 Task: Add an event with the title Second Team Building Retreat, date '2024/05/02', time 9:40 AM to 11:40 AMand add a description: The quality assurance team will examine the actual deliverables produced during the project, such as software applications, reports, or physical products. They will verify that the deliverables meet the specified requirements, functional specifications, and quality standards.Select event color  Lavender . Add location for the event as: 456 Giza Pyramids, Giza, Egypt, logged in from the account softage.6@softage.netand send the event invitation to softage.7@softage.net and softage.8@softage.net. Set a reminder for the event Daily
Action: Mouse moved to (74, 102)
Screenshot: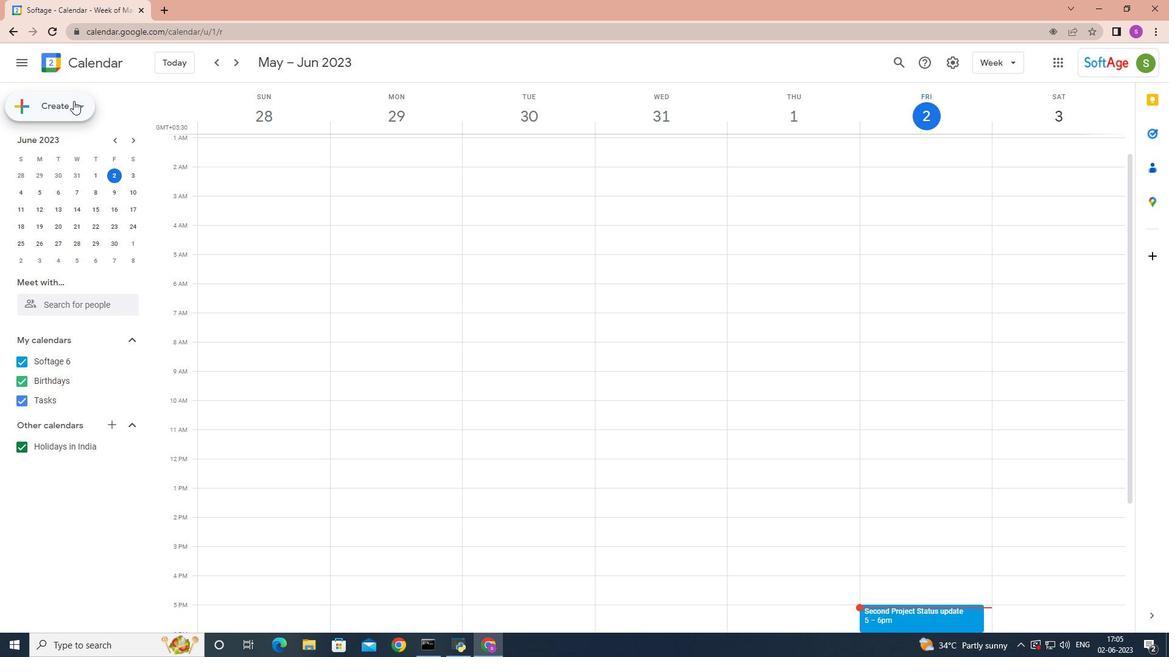 
Action: Mouse pressed left at (74, 102)
Screenshot: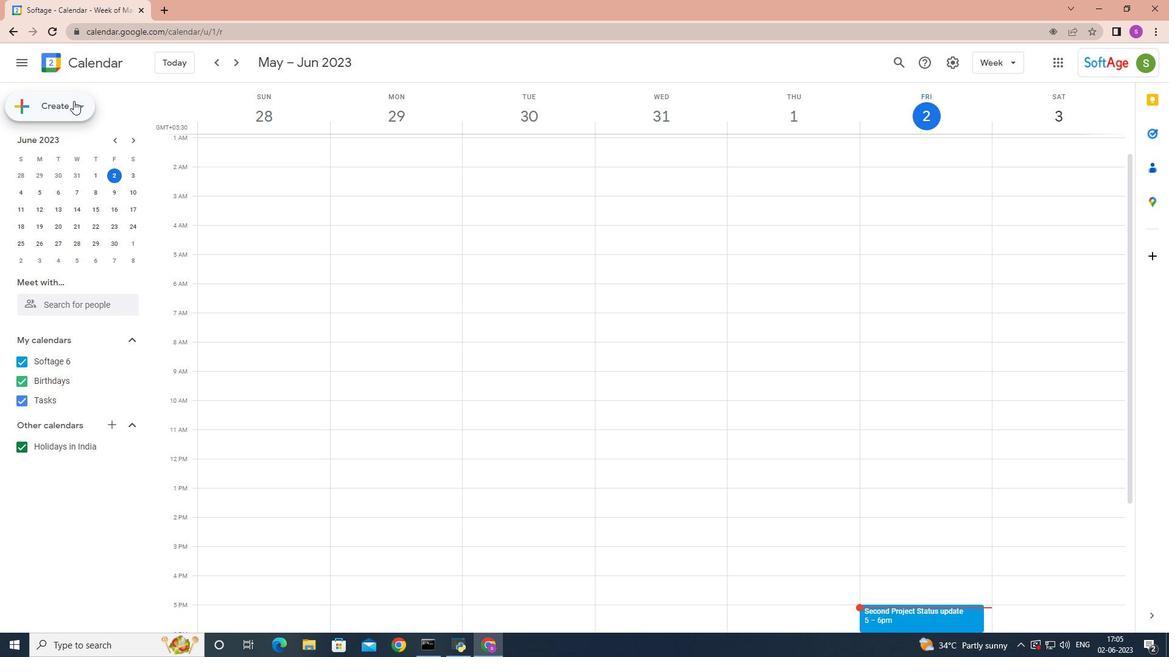 
Action: Mouse moved to (60, 132)
Screenshot: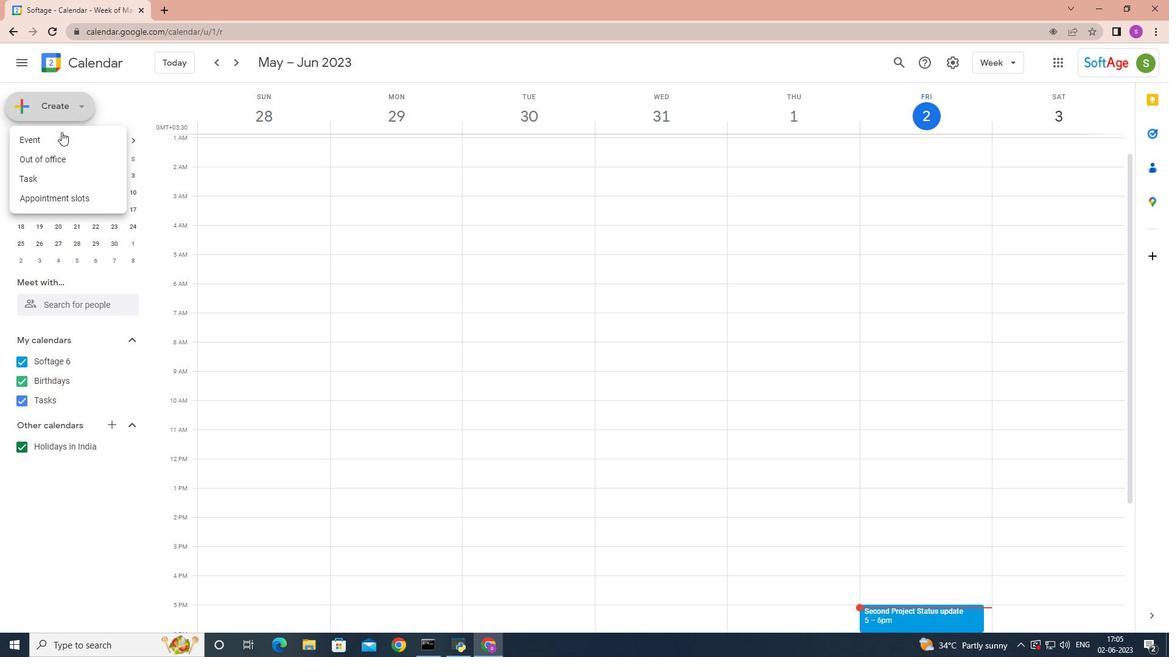 
Action: Mouse pressed left at (60, 132)
Screenshot: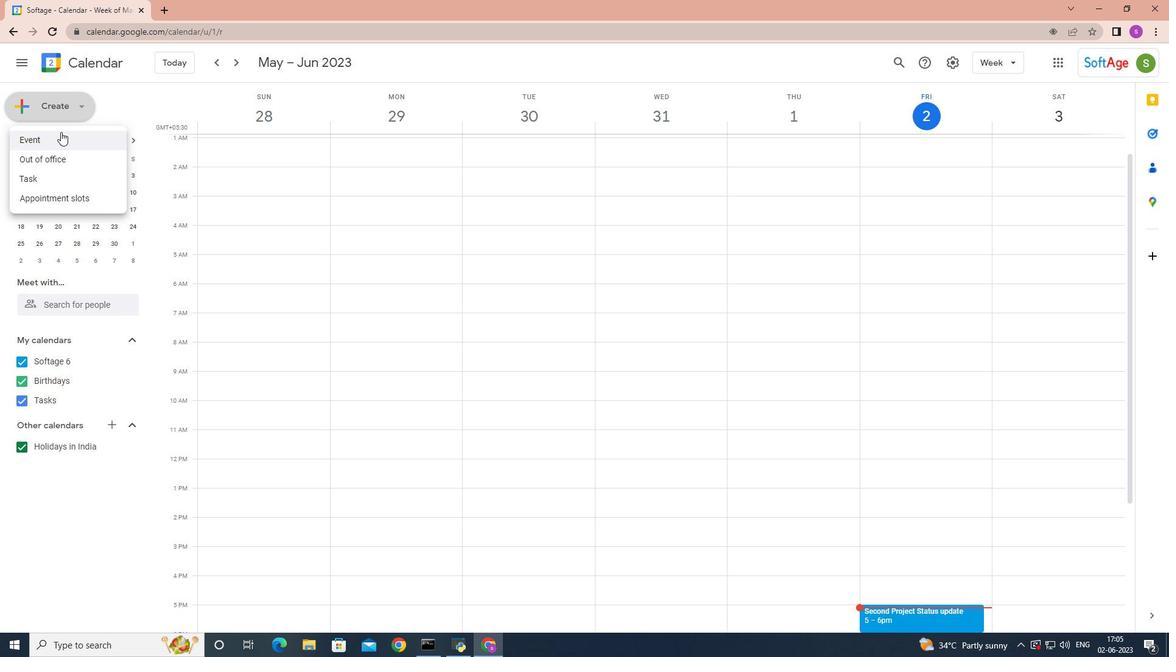 
Action: Mouse moved to (769, 585)
Screenshot: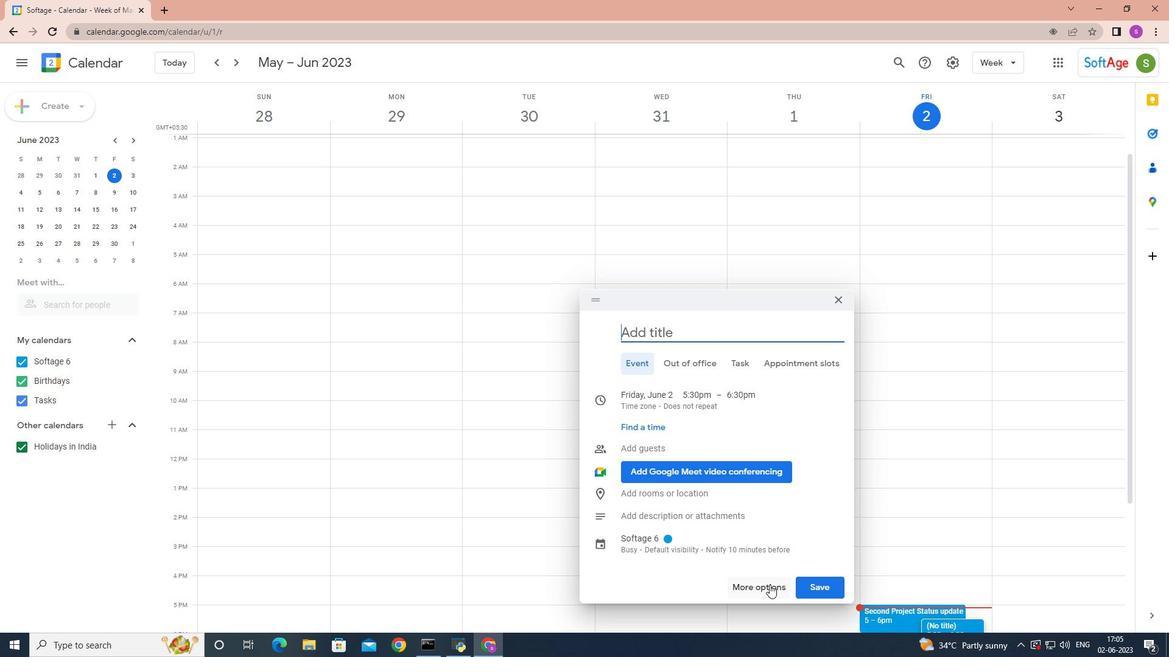
Action: Mouse pressed left at (769, 585)
Screenshot: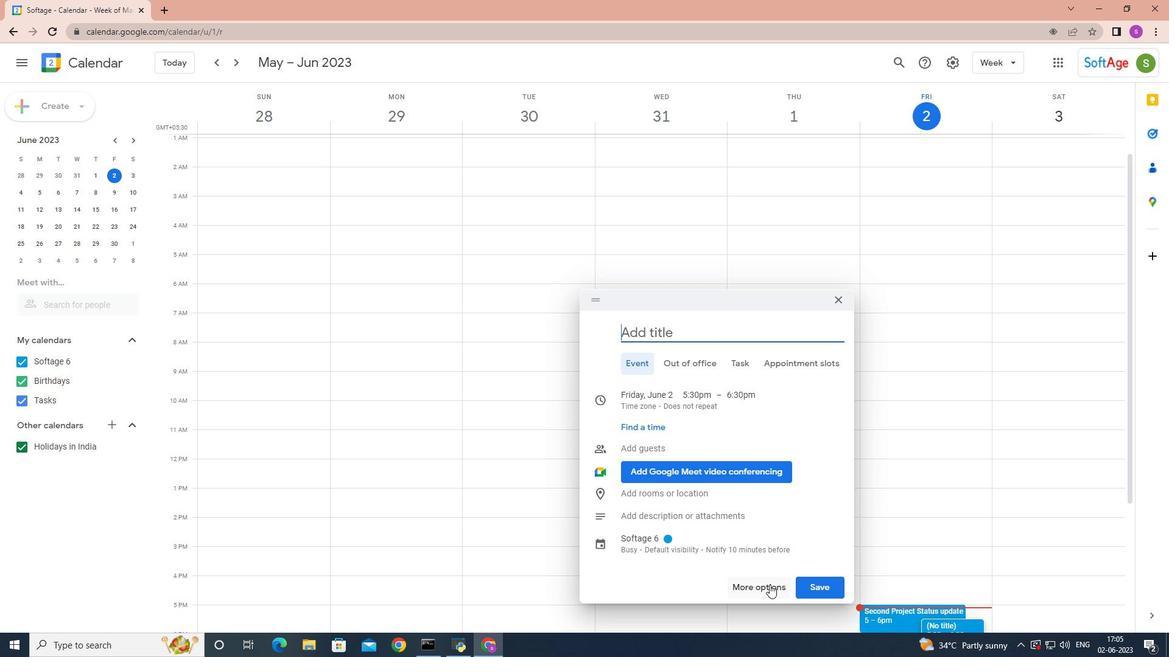 
Action: Mouse moved to (277, 99)
Screenshot: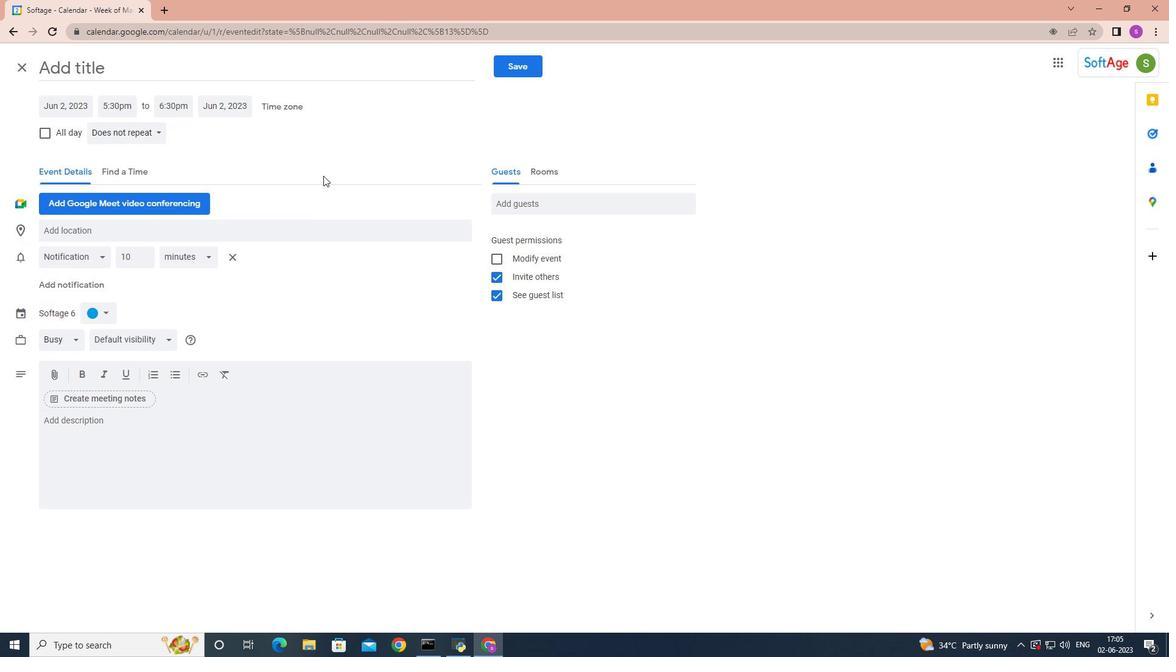 
Action: Key pressed <Key.shift>Second<Key.space><Key.shift>Team<Key.space><Key.shift>Building<Key.space><Key.shift>Retreat
Screenshot: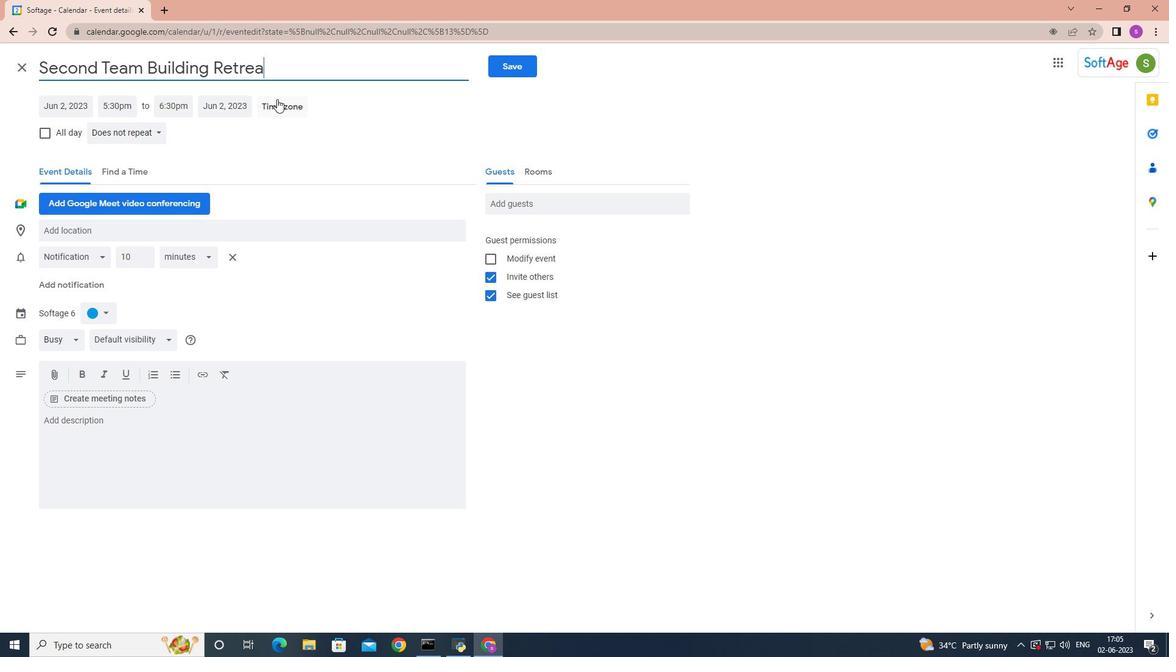 
Action: Mouse moved to (68, 107)
Screenshot: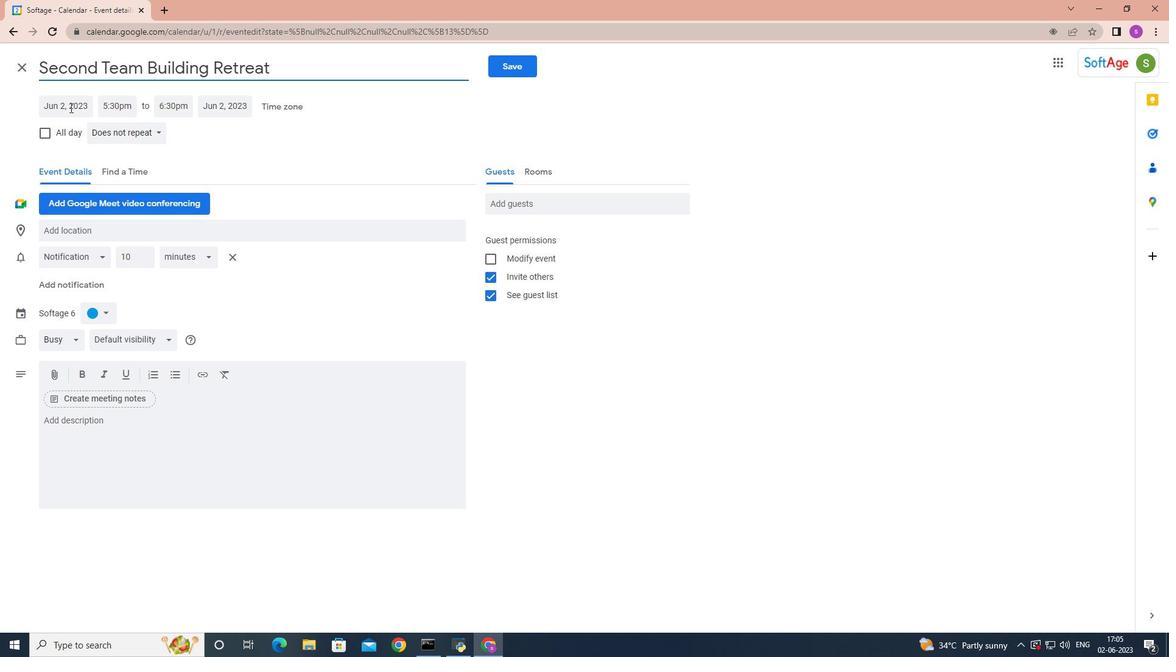 
Action: Mouse pressed left at (68, 107)
Screenshot: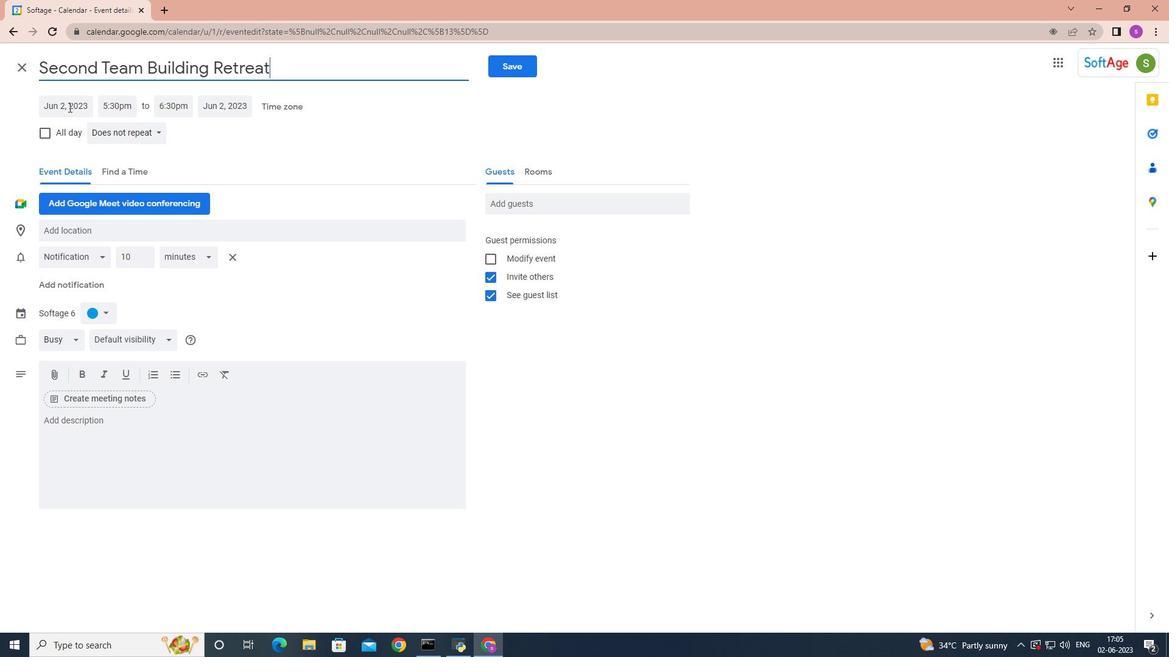 
Action: Mouse moved to (194, 131)
Screenshot: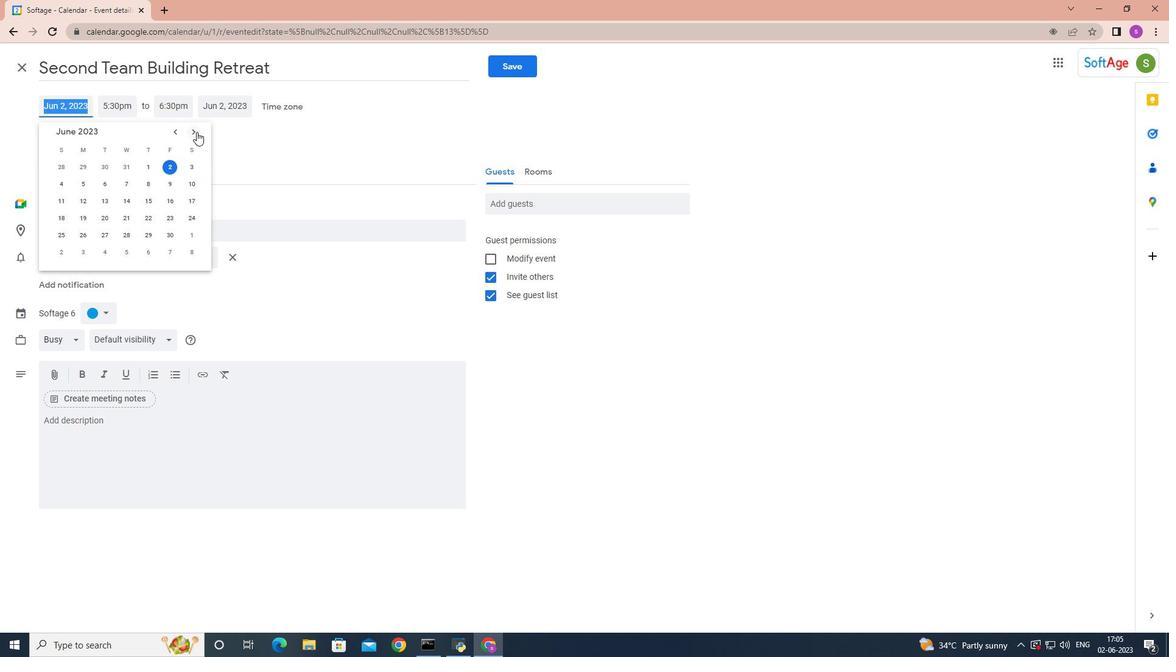 
Action: Mouse pressed left at (194, 131)
Screenshot: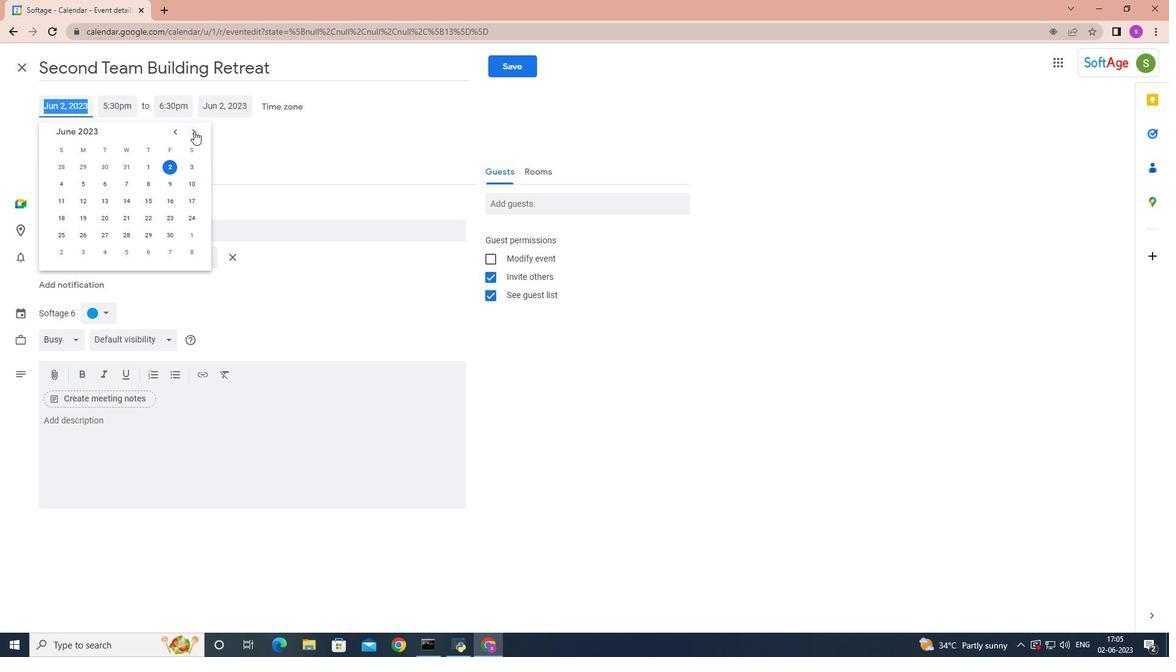 
Action: Mouse moved to (194, 130)
Screenshot: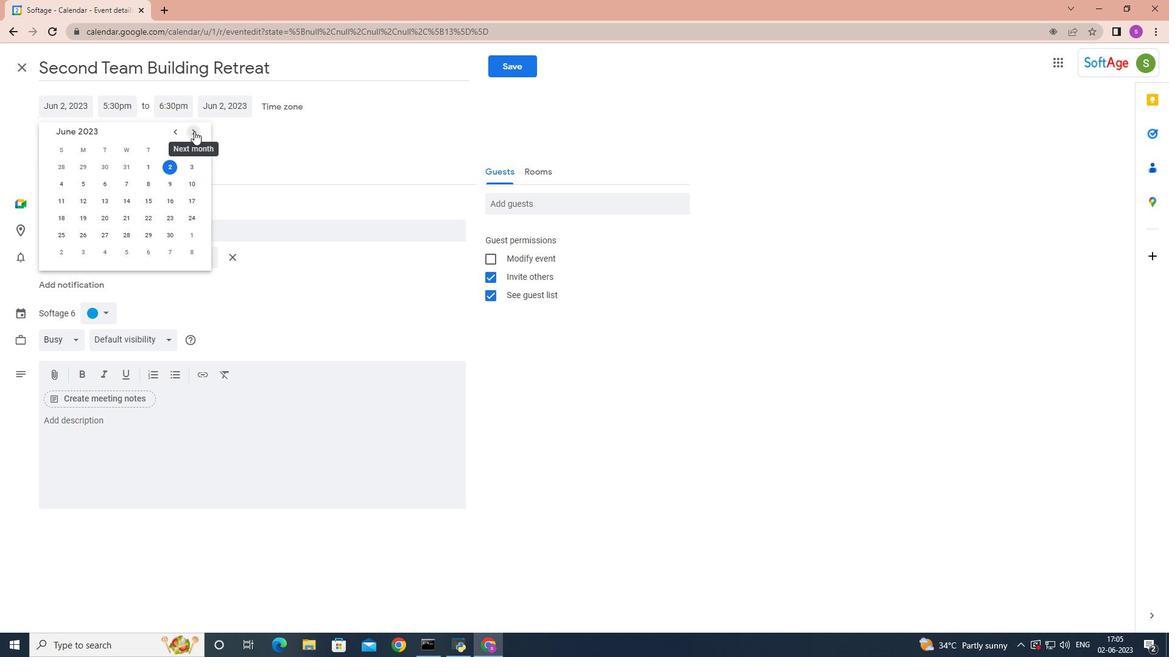 
Action: Mouse pressed left at (194, 130)
Screenshot: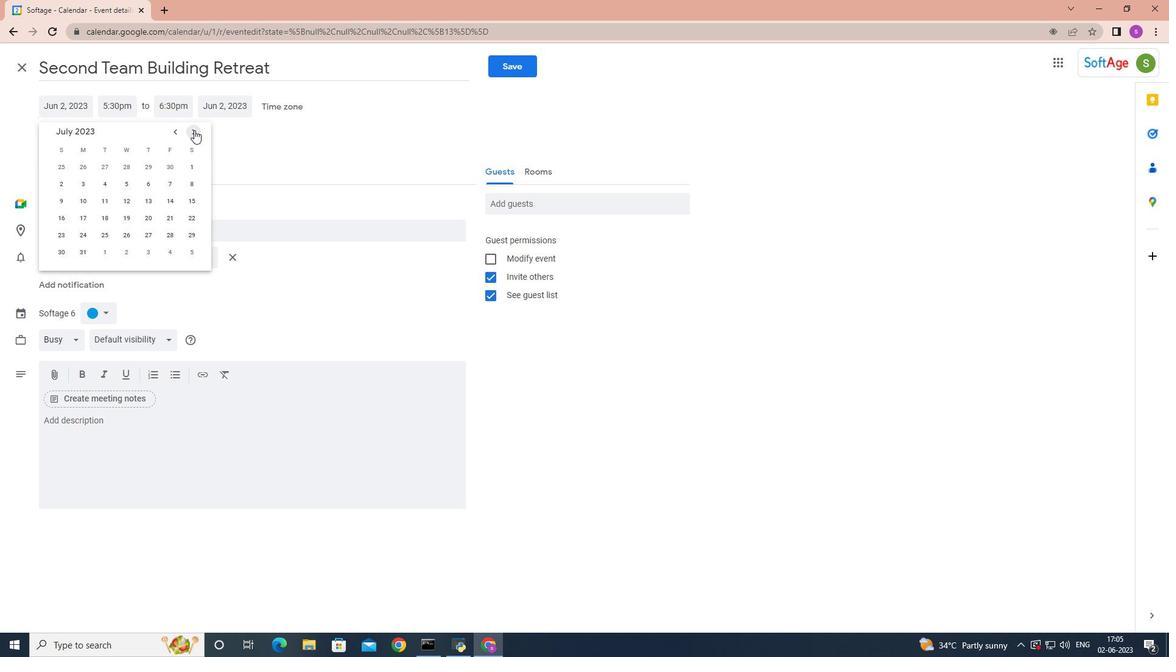 
Action: Mouse pressed left at (194, 130)
Screenshot: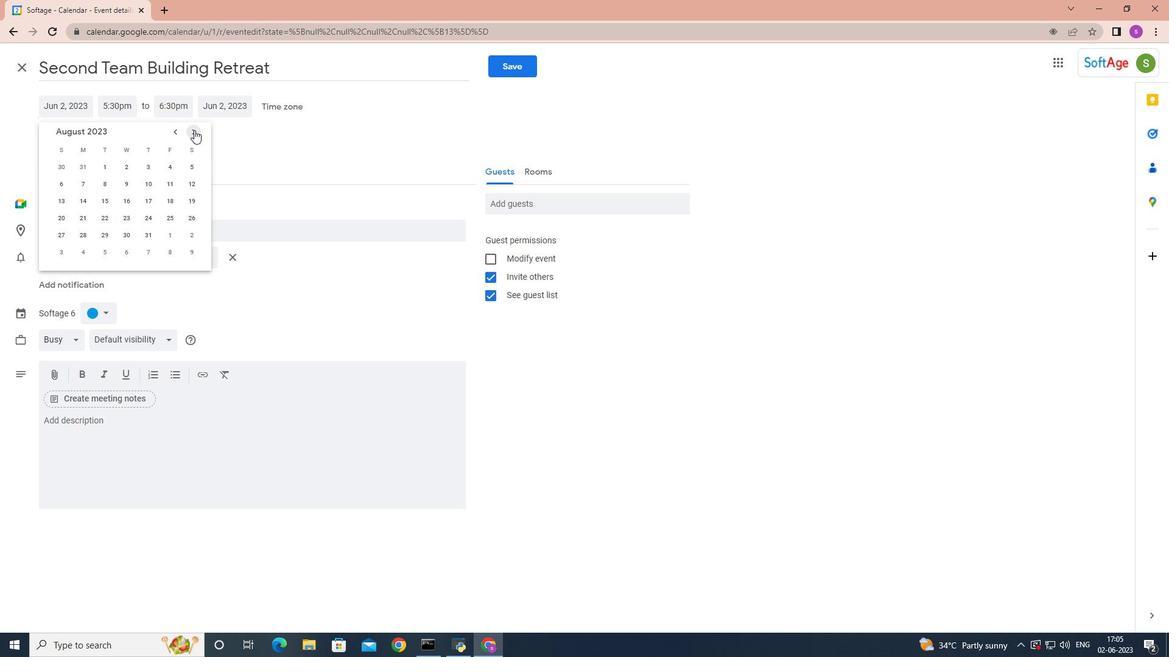 
Action: Mouse pressed left at (194, 130)
Screenshot: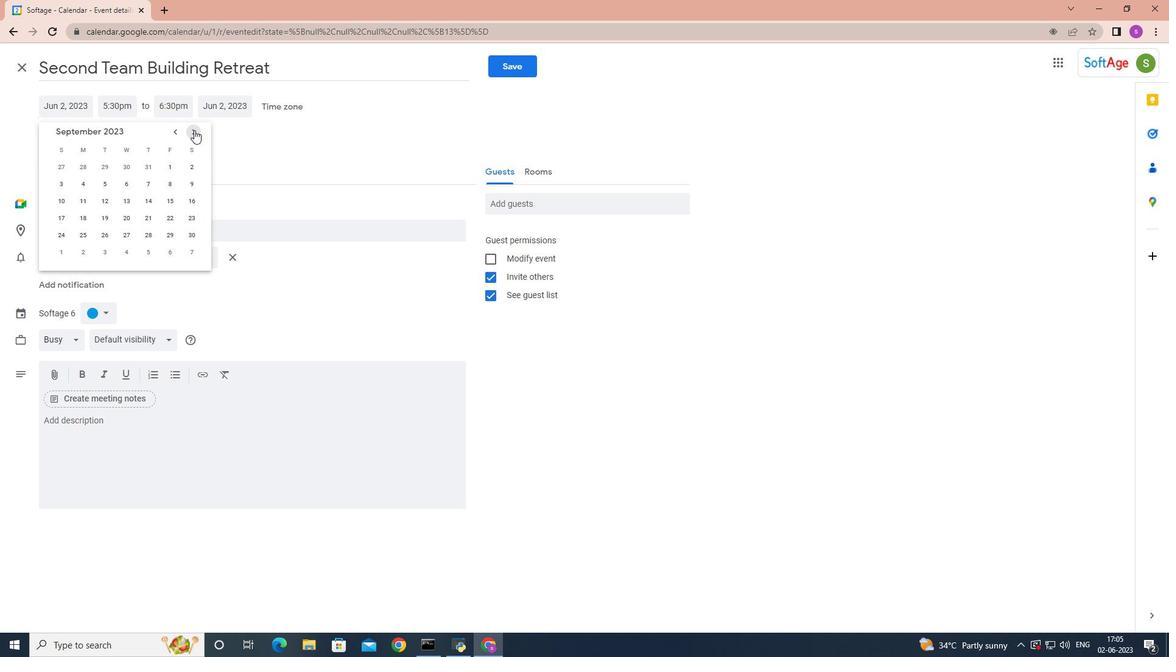 
Action: Mouse pressed left at (194, 130)
Screenshot: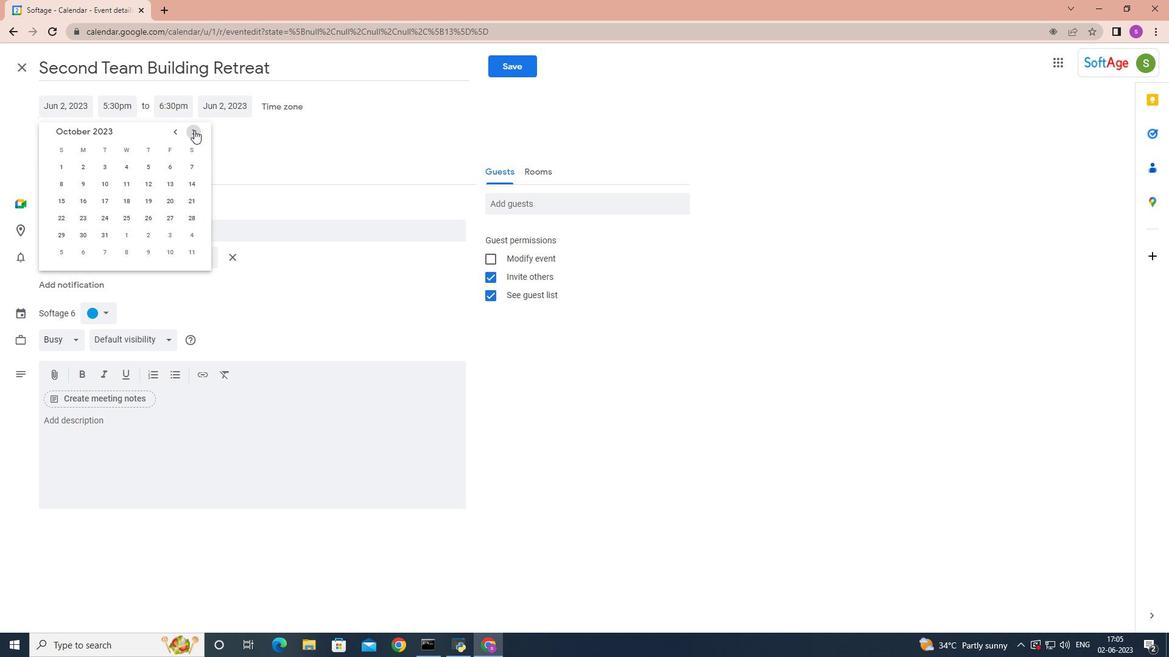 
Action: Mouse pressed left at (194, 130)
Screenshot: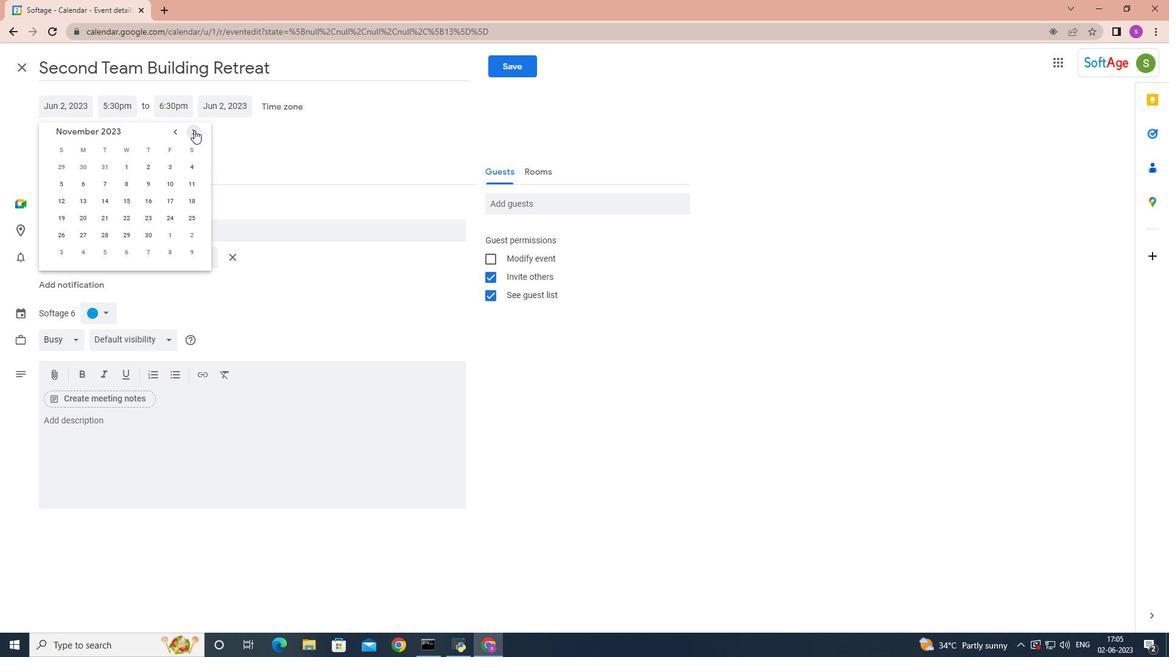 
Action: Mouse pressed left at (194, 130)
Screenshot: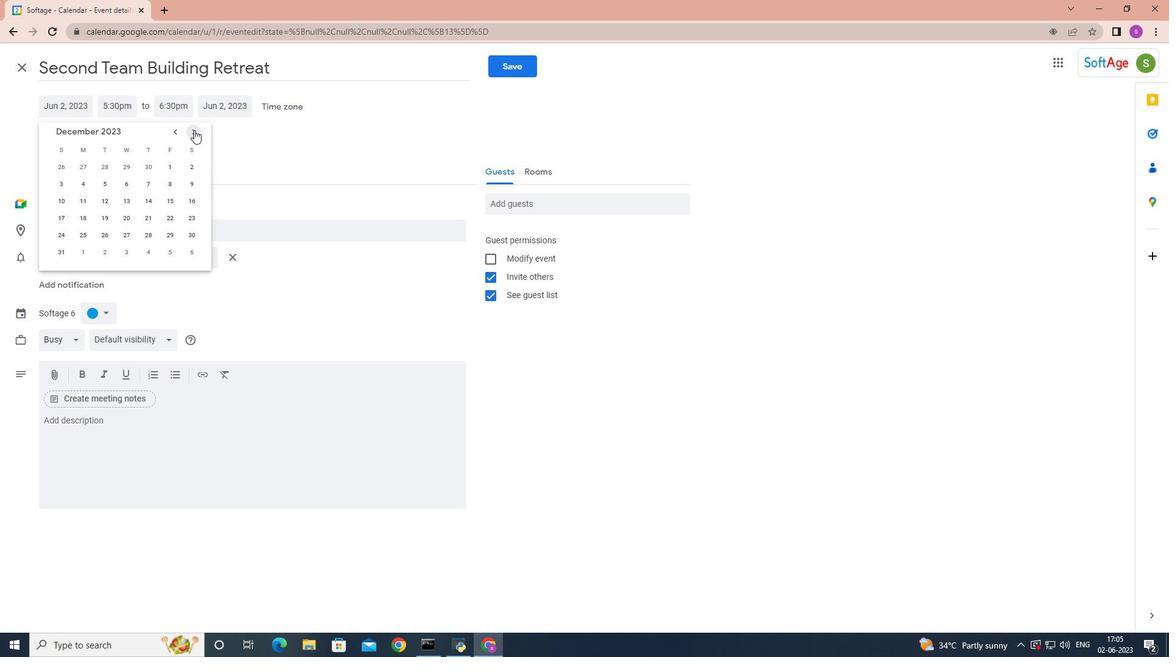 
Action: Mouse pressed left at (194, 130)
Screenshot: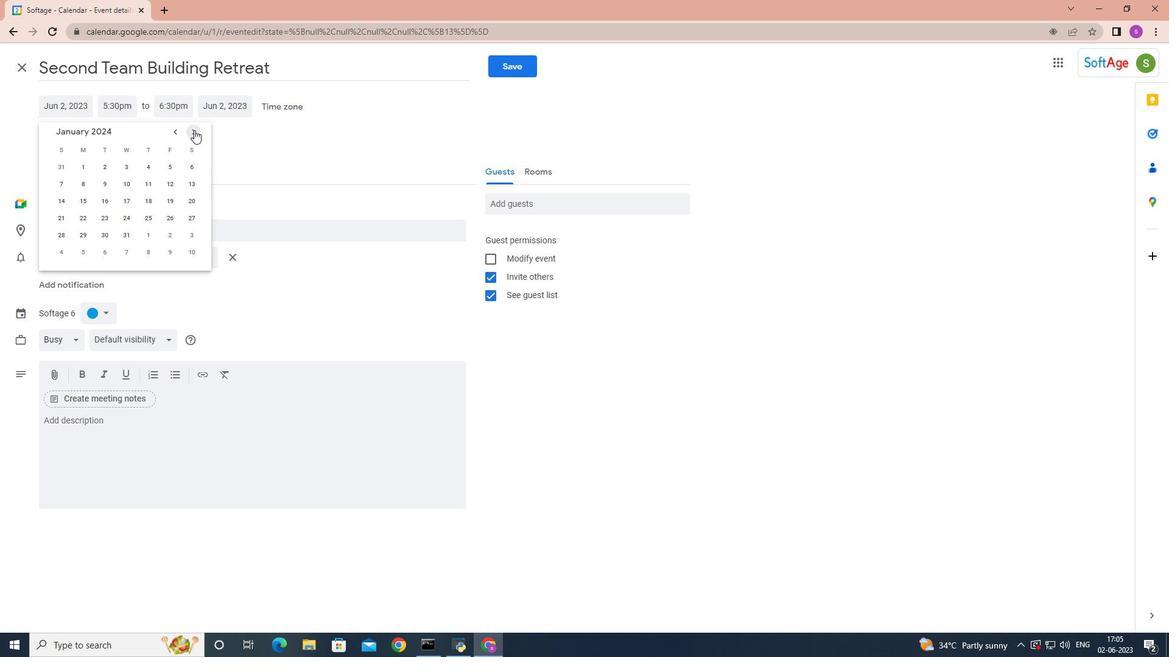 
Action: Mouse pressed left at (194, 130)
Screenshot: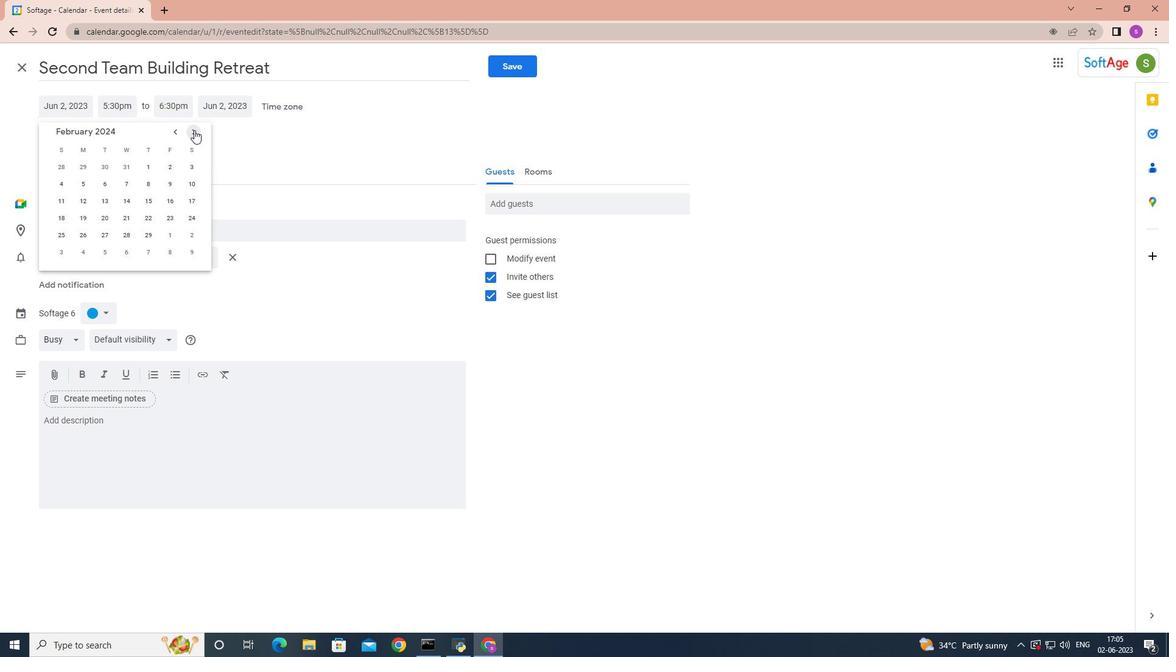 
Action: Mouse pressed left at (194, 130)
Screenshot: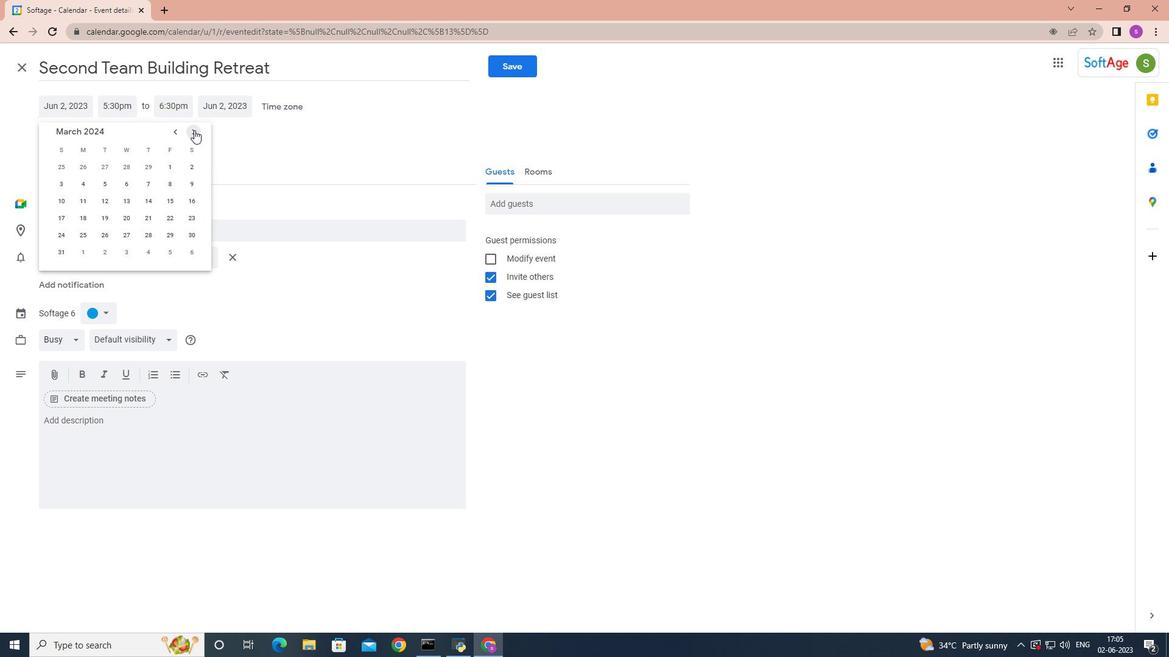 
Action: Mouse pressed left at (194, 130)
Screenshot: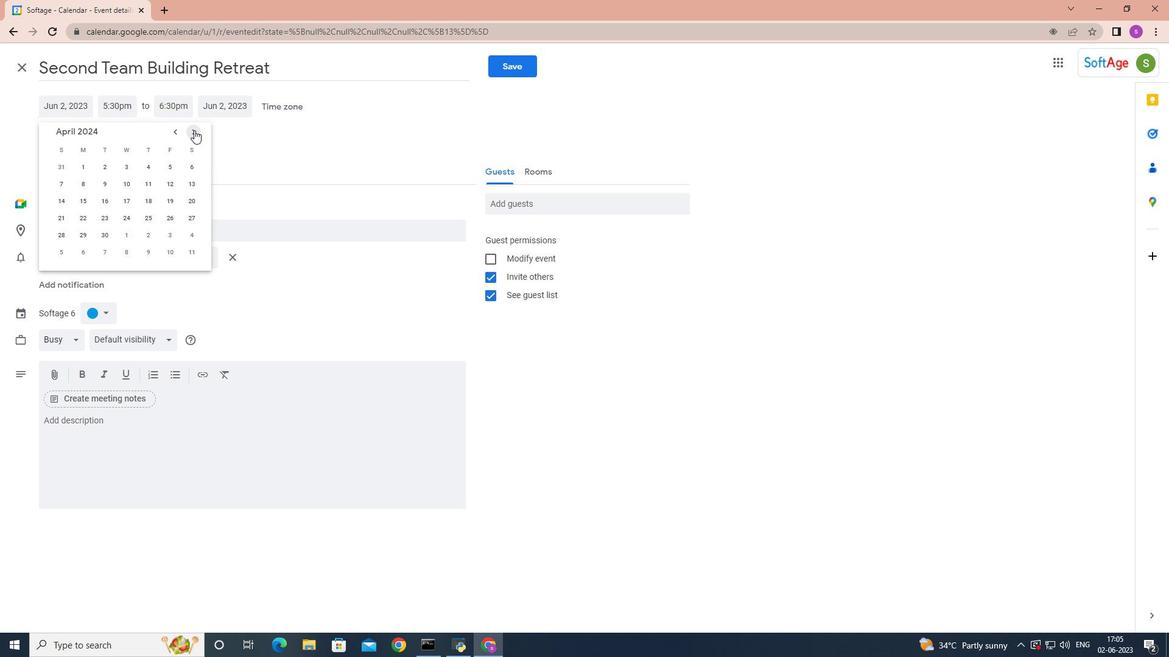 
Action: Mouse moved to (150, 166)
Screenshot: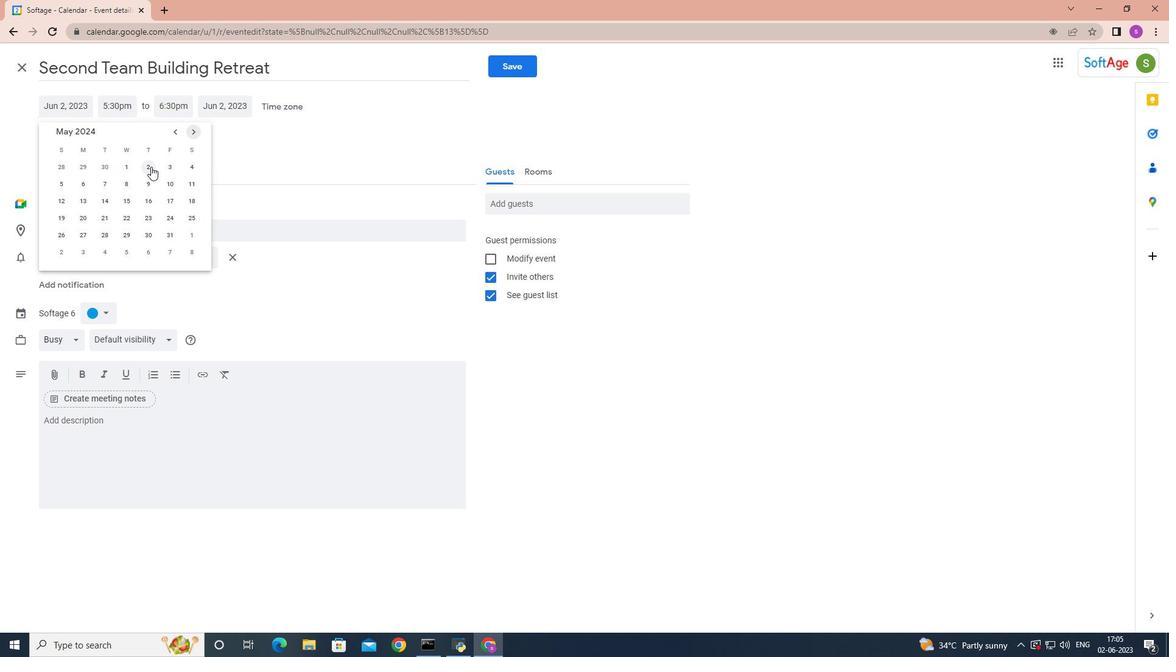 
Action: Mouse pressed left at (150, 166)
Screenshot: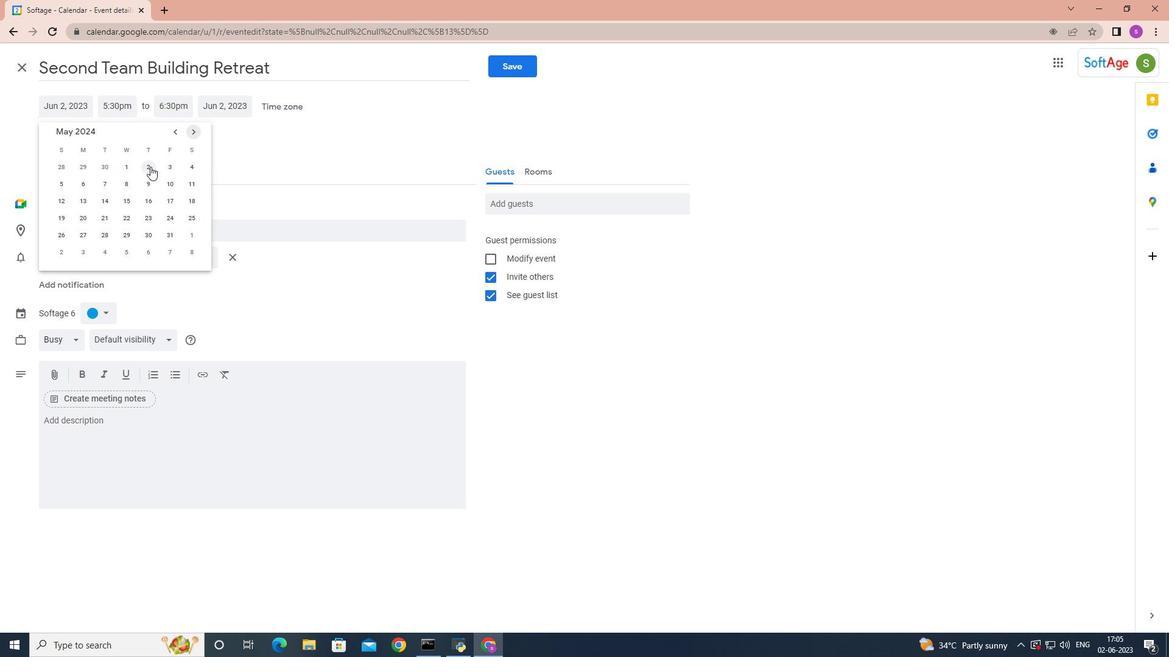 
Action: Mouse moved to (127, 105)
Screenshot: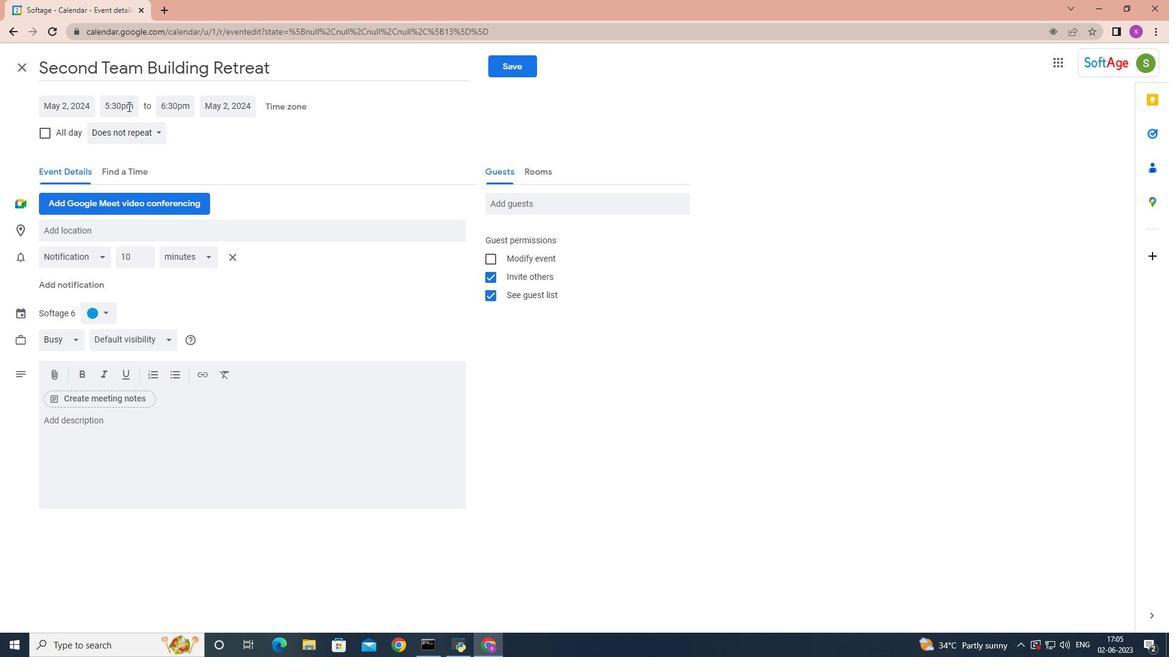 
Action: Mouse pressed left at (127, 105)
Screenshot: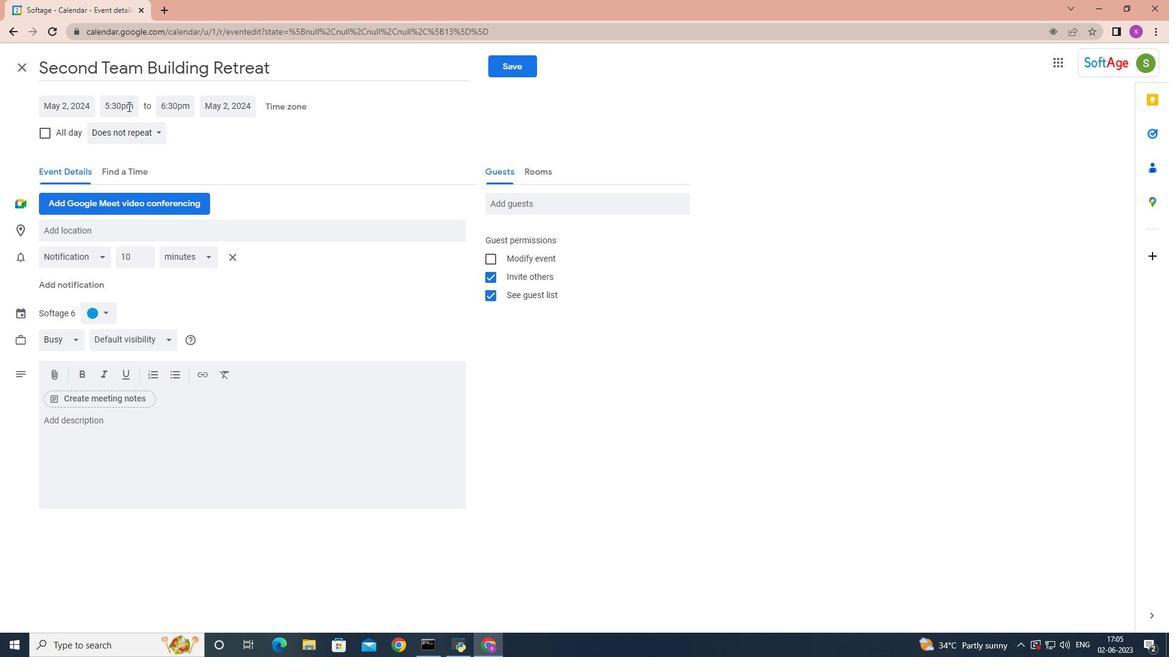 
Action: Mouse moved to (154, 177)
Screenshot: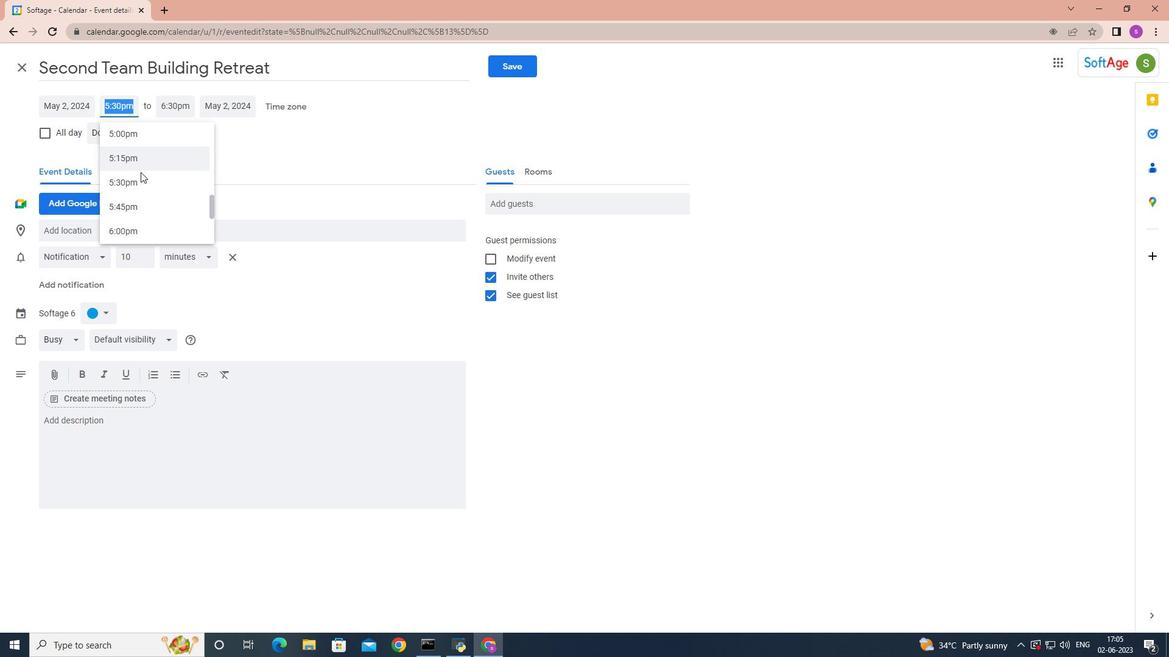 
Action: Mouse scrolled (154, 177) with delta (0, 0)
Screenshot: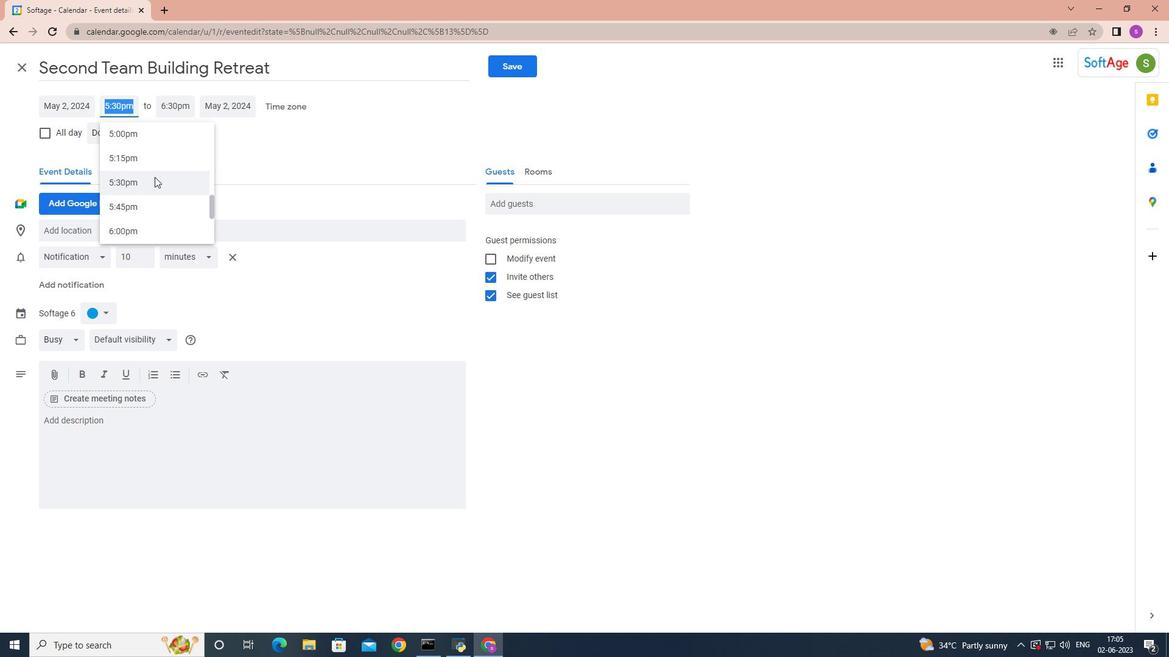 
Action: Mouse scrolled (154, 177) with delta (0, 0)
Screenshot: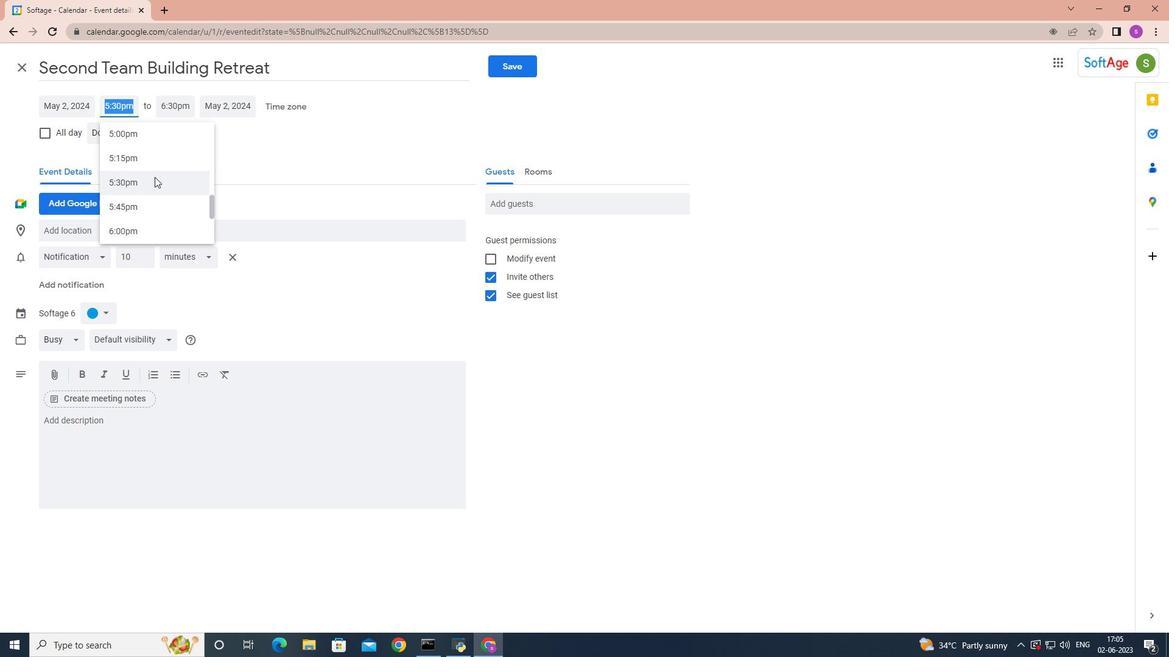 
Action: Mouse moved to (155, 177)
Screenshot: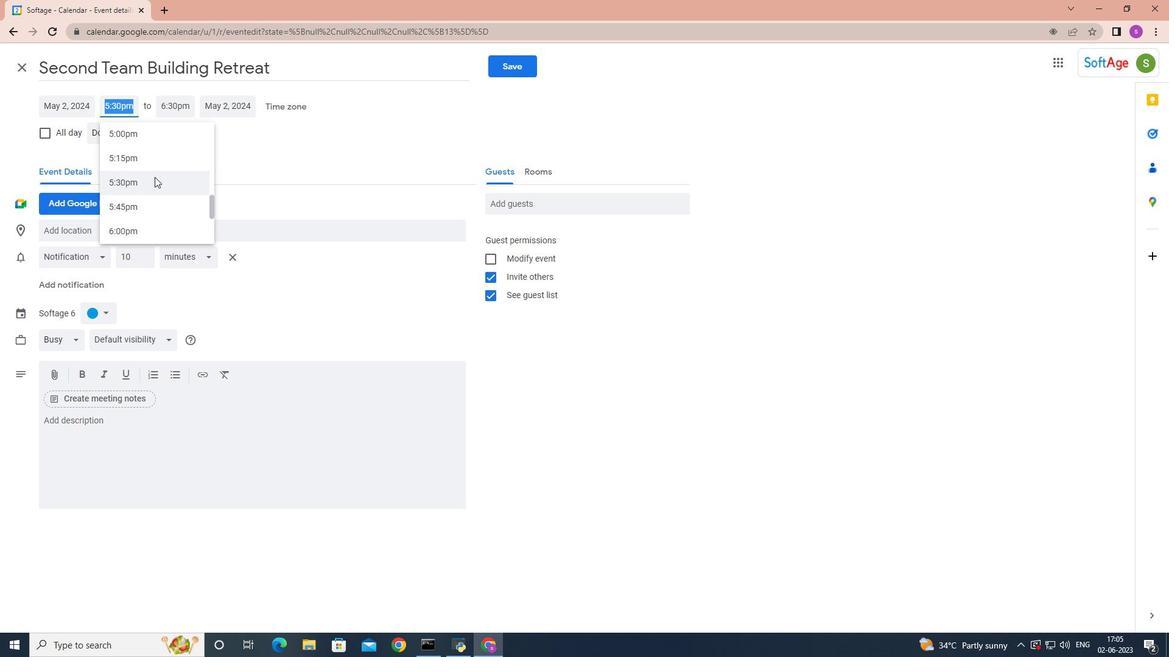 
Action: Mouse scrolled (155, 177) with delta (0, 0)
Screenshot: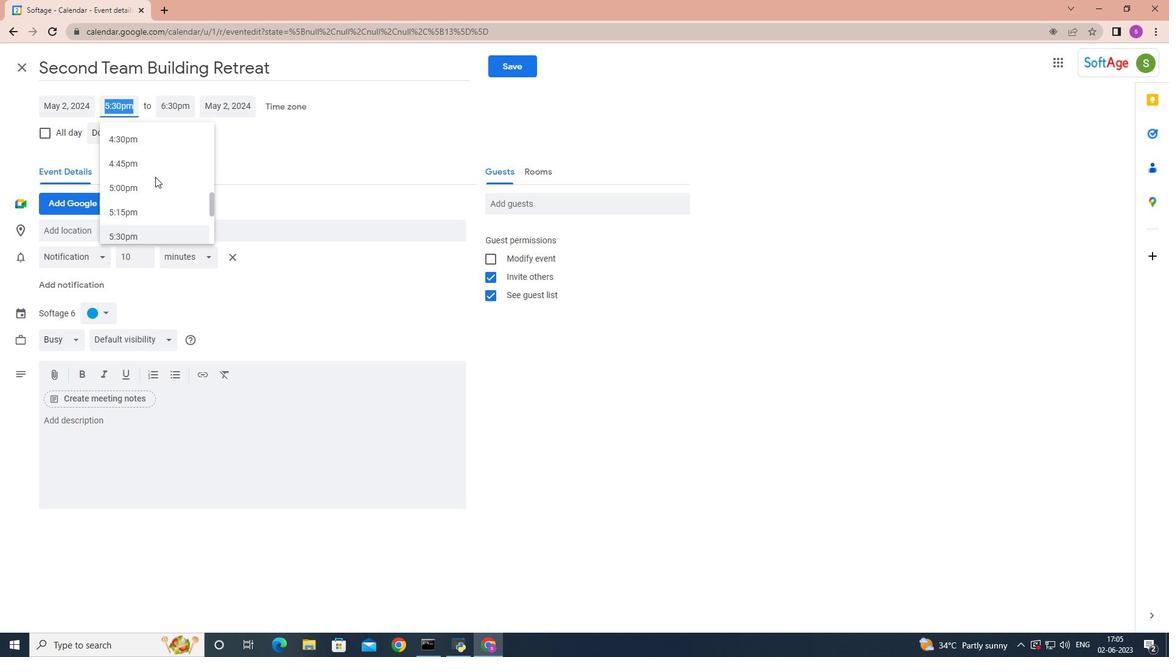 
Action: Mouse scrolled (155, 177) with delta (0, 0)
Screenshot: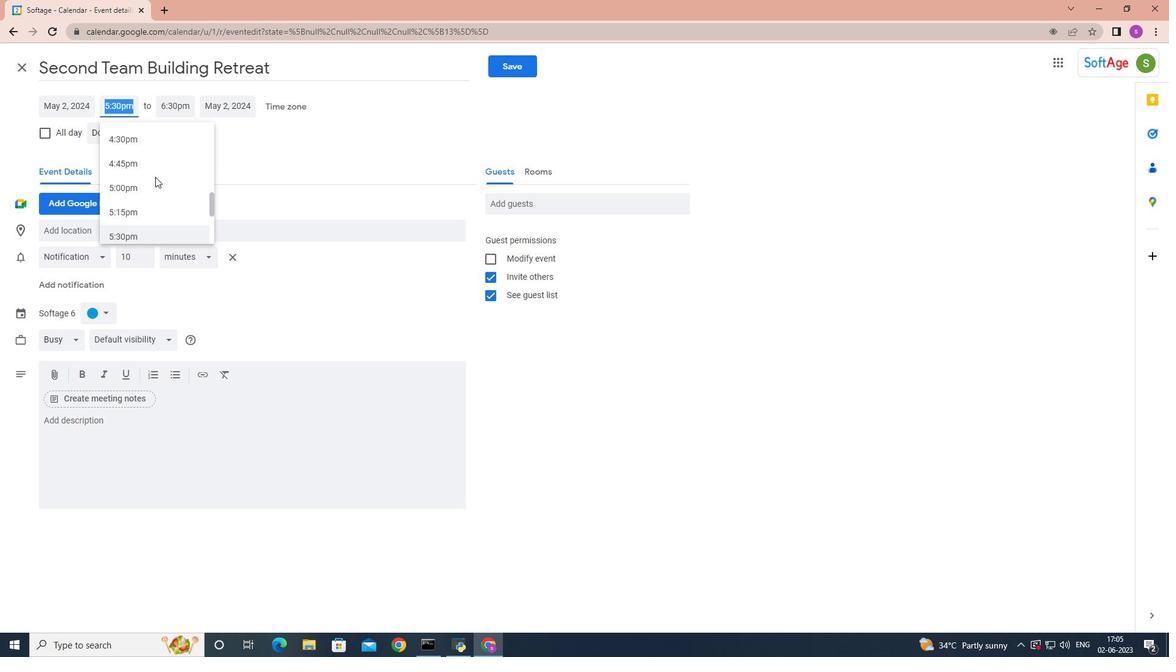 
Action: Mouse moved to (155, 177)
Screenshot: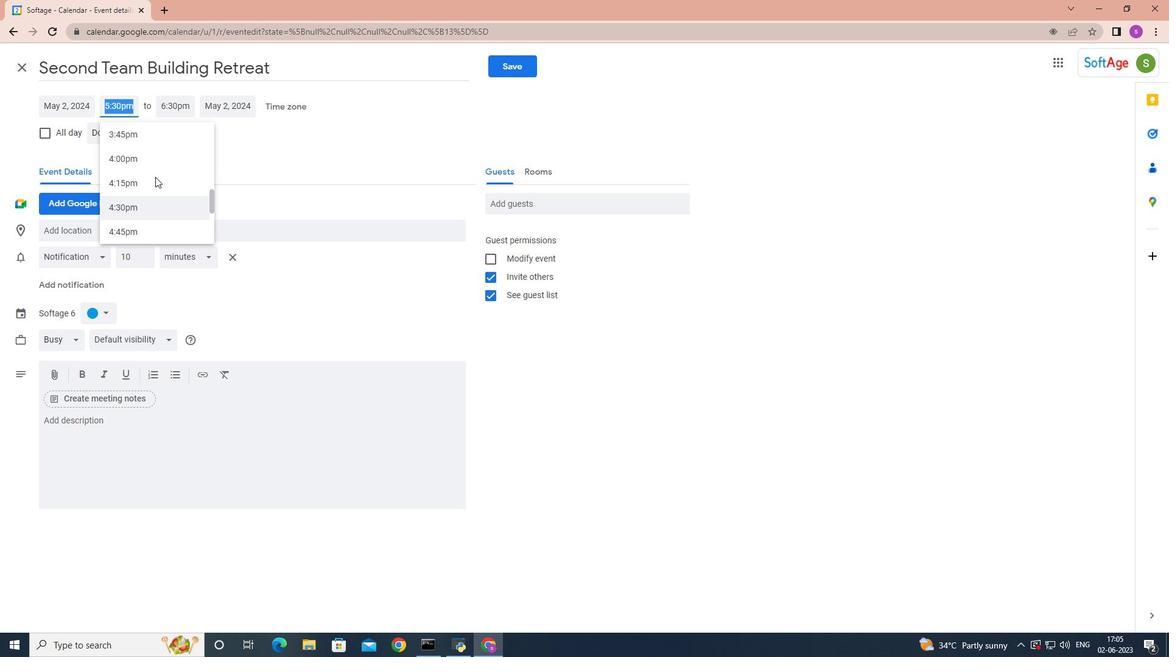 
Action: Mouse scrolled (155, 177) with delta (0, 0)
Screenshot: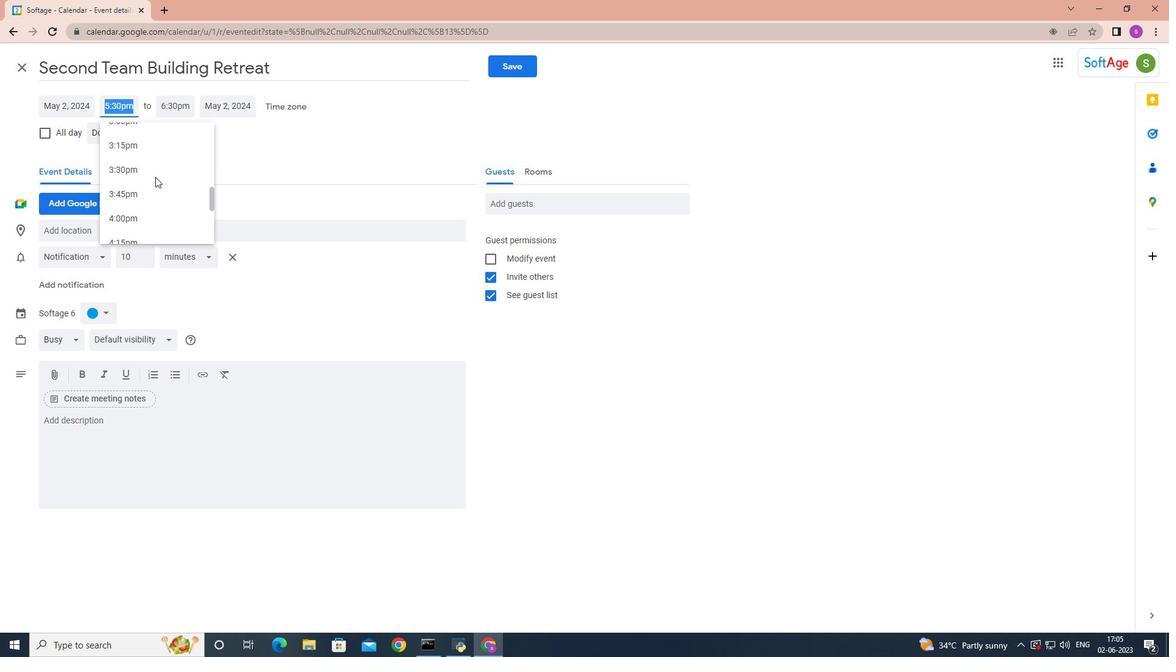 
Action: Mouse scrolled (155, 177) with delta (0, 0)
Screenshot: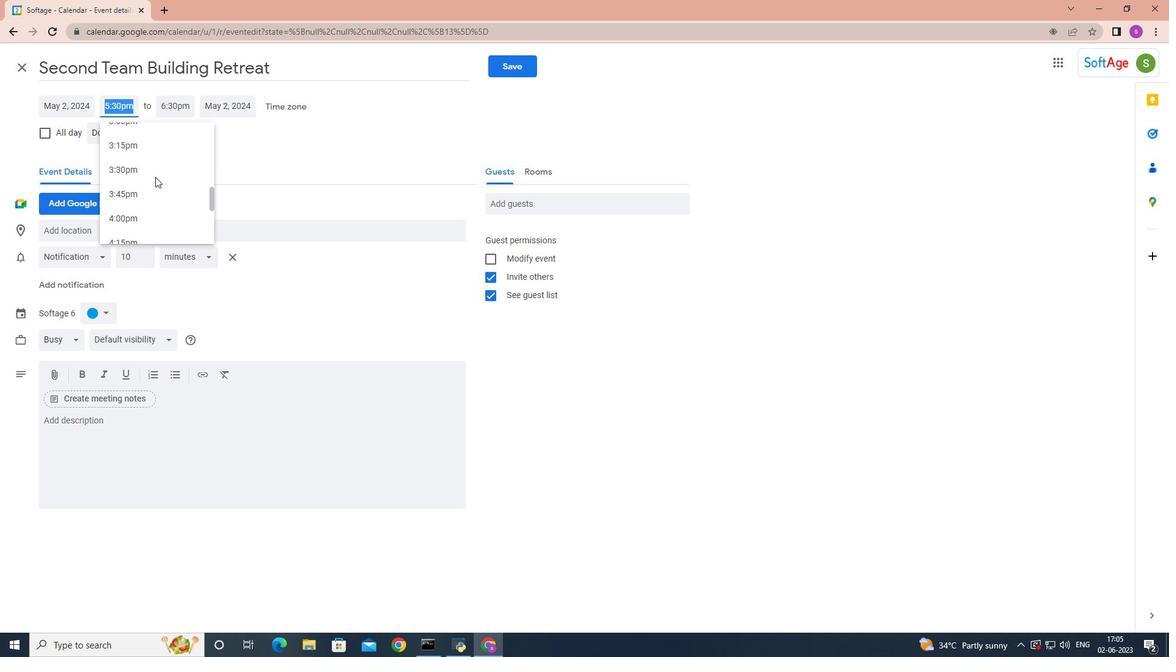 
Action: Mouse scrolled (155, 177) with delta (0, 0)
Screenshot: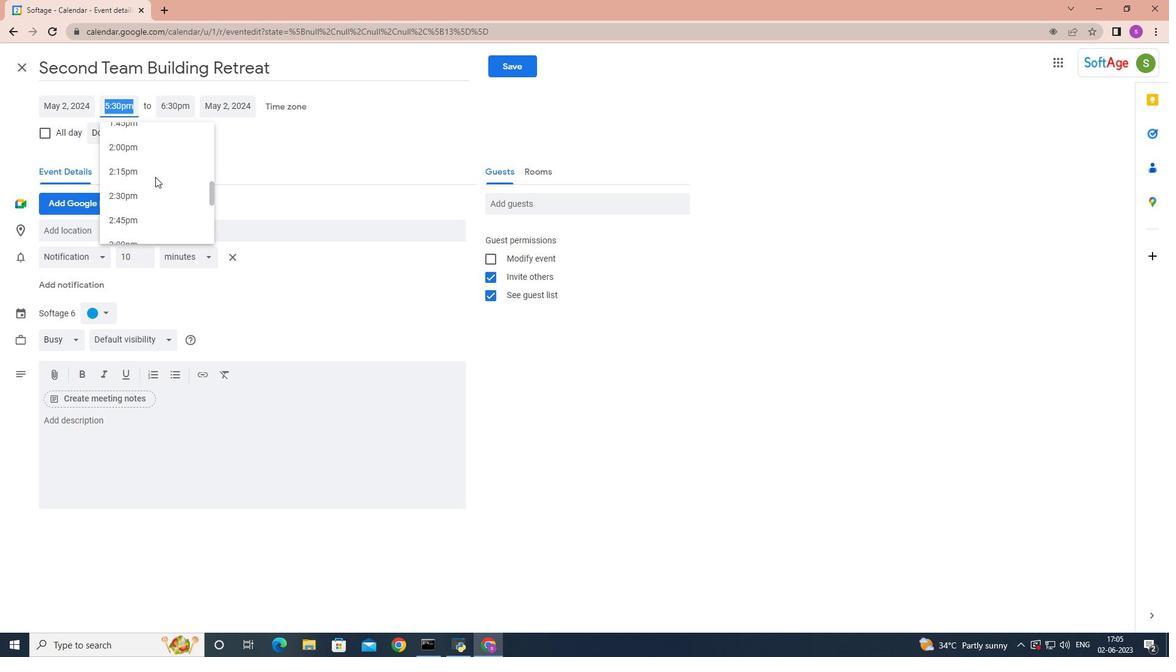 
Action: Mouse scrolled (155, 177) with delta (0, 0)
Screenshot: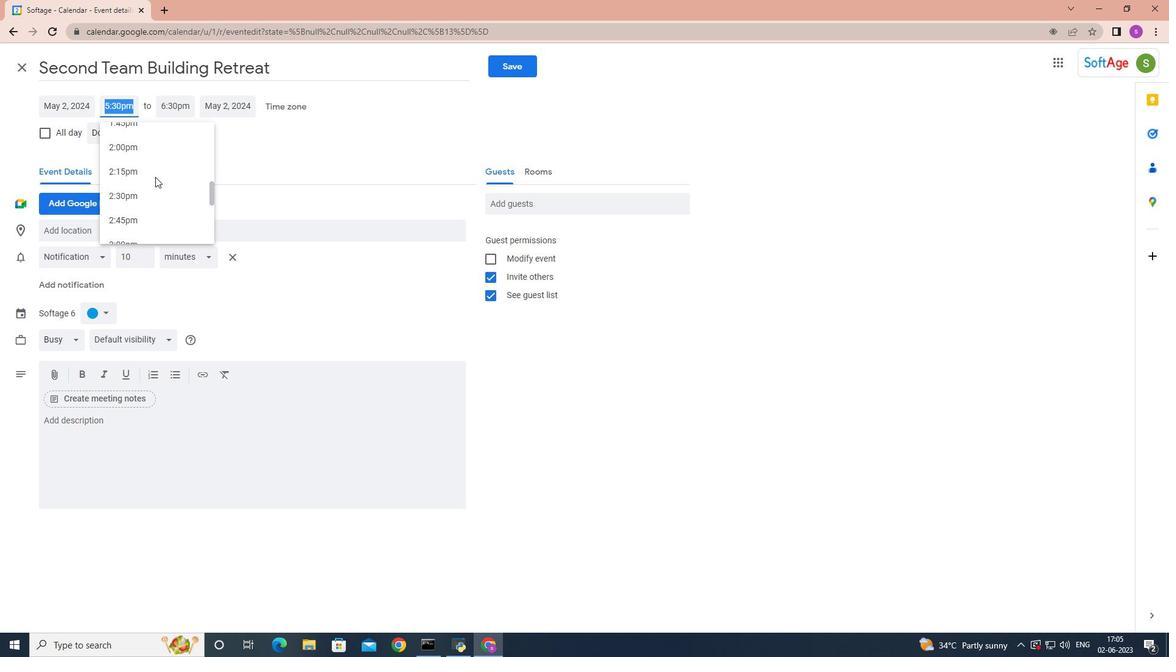 
Action: Mouse moved to (155, 177)
Screenshot: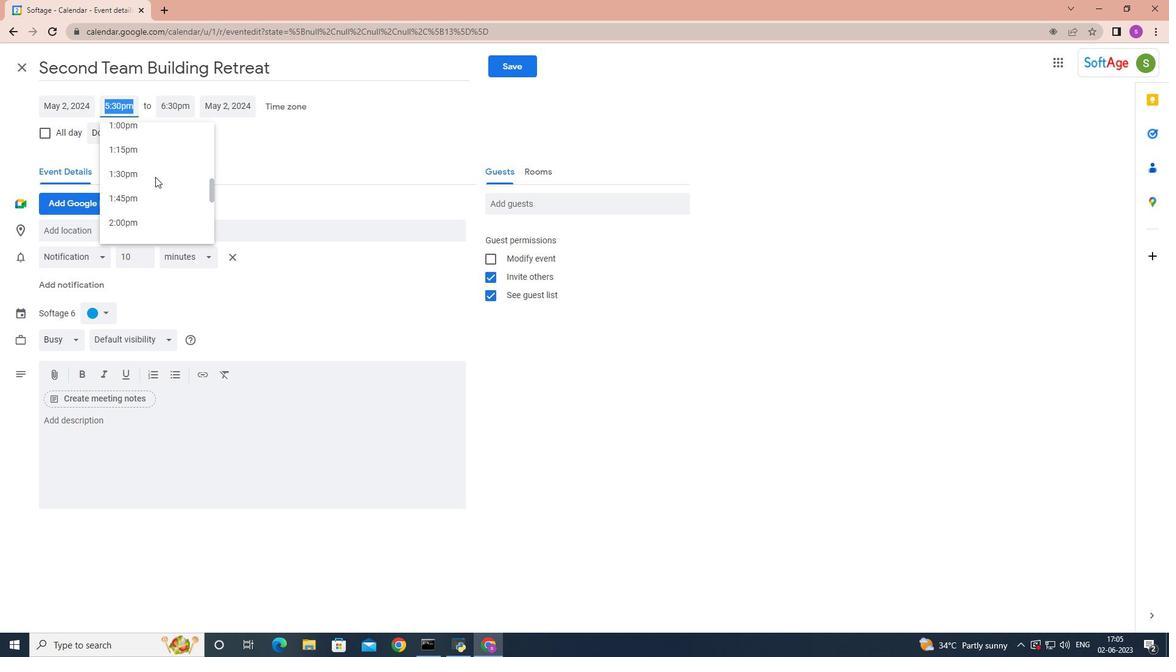 
Action: Mouse scrolled (155, 177) with delta (0, 0)
Screenshot: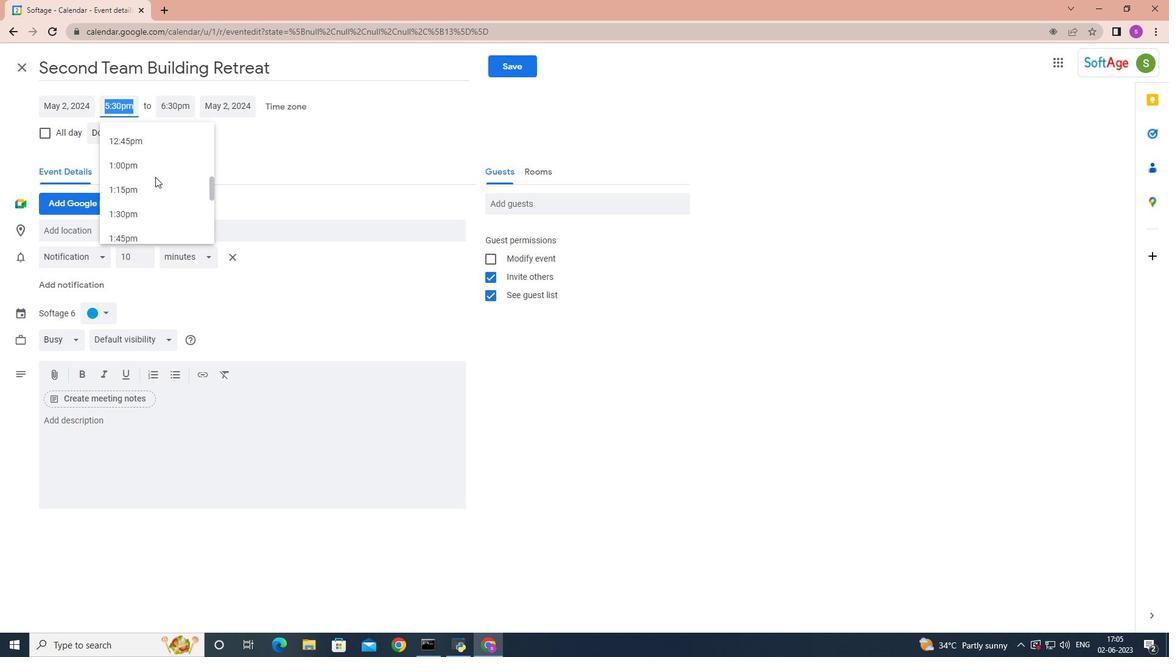 
Action: Mouse scrolled (155, 177) with delta (0, 0)
Screenshot: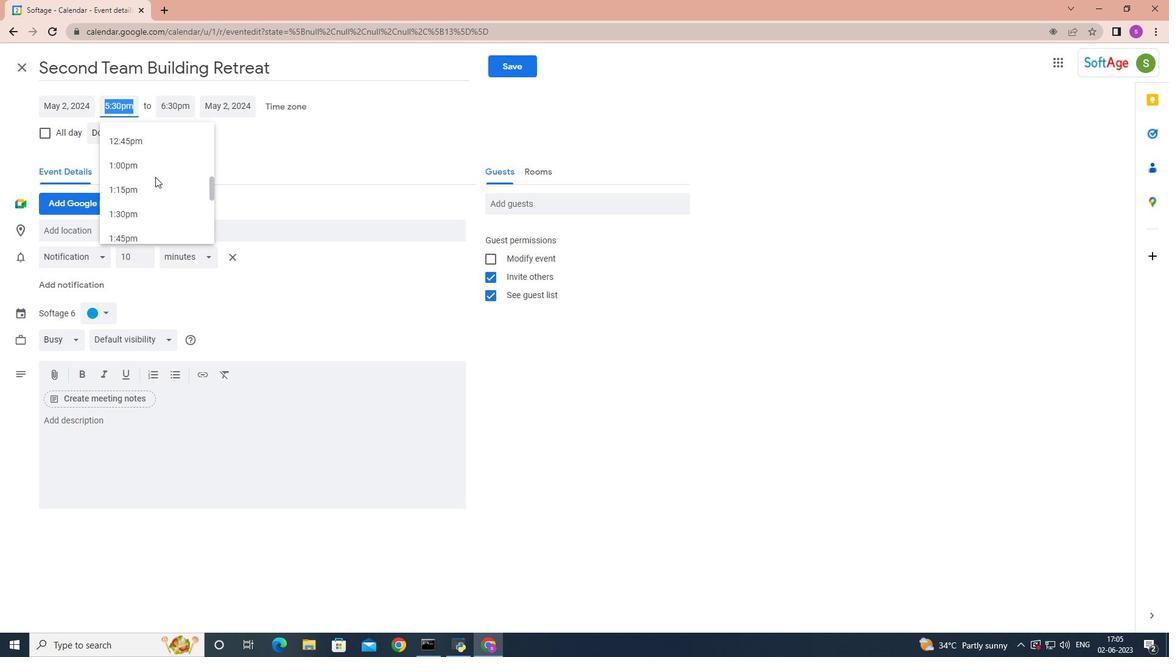 
Action: Mouse scrolled (155, 177) with delta (0, 0)
Screenshot: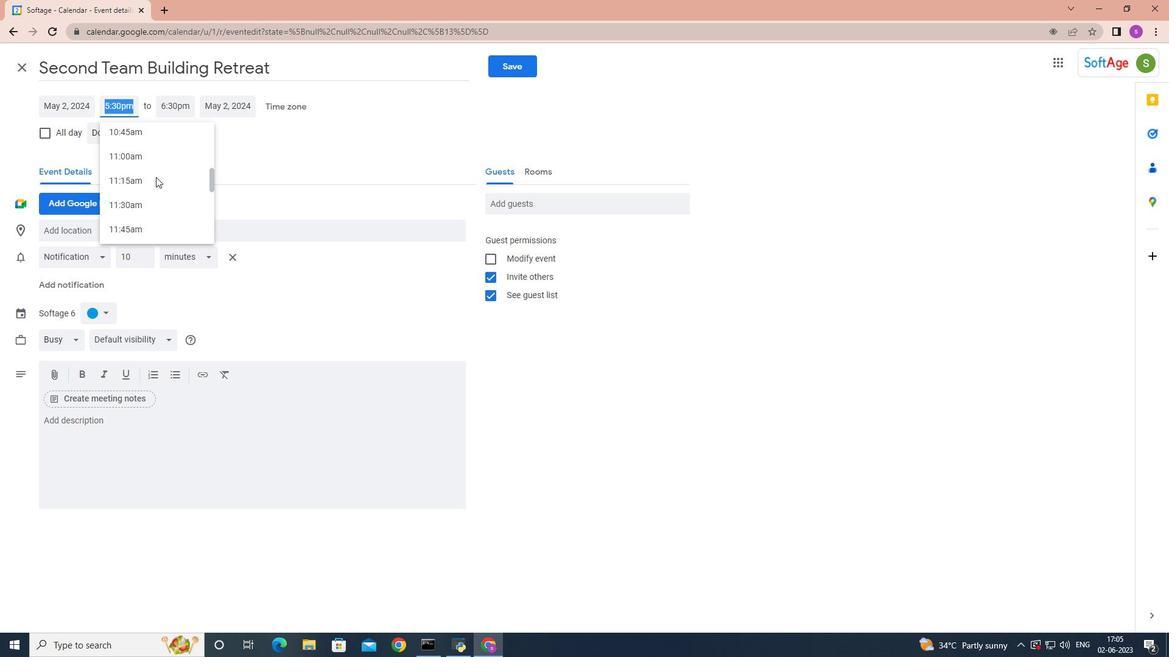 
Action: Mouse scrolled (155, 177) with delta (0, 0)
Screenshot: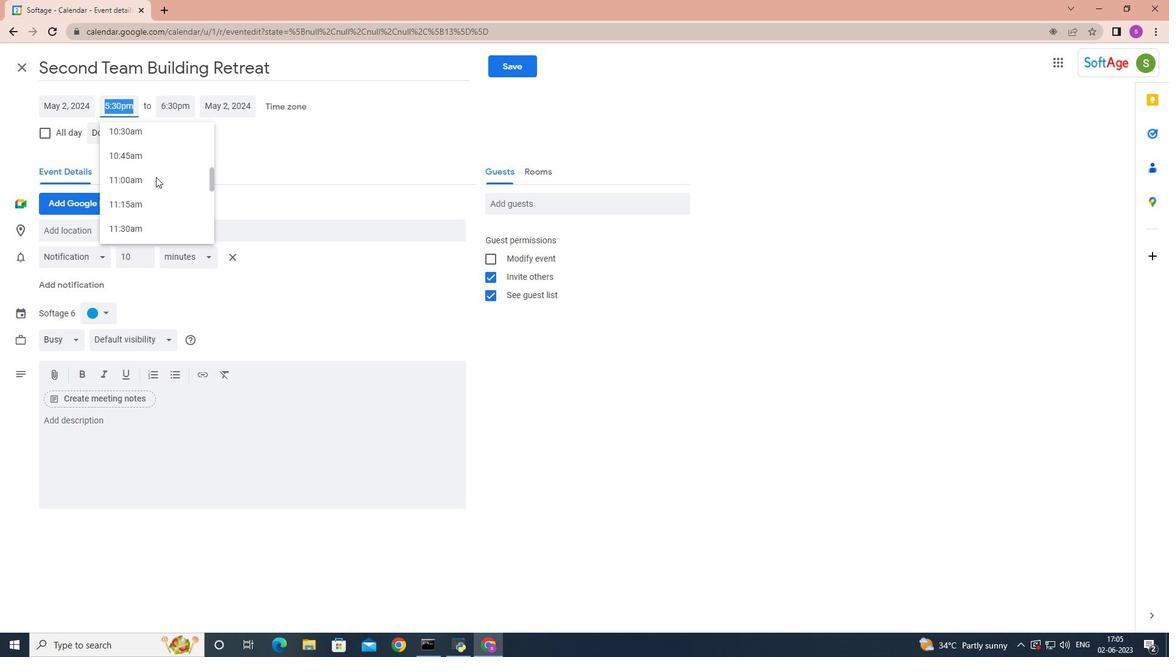 
Action: Mouse moved to (127, 108)
Screenshot: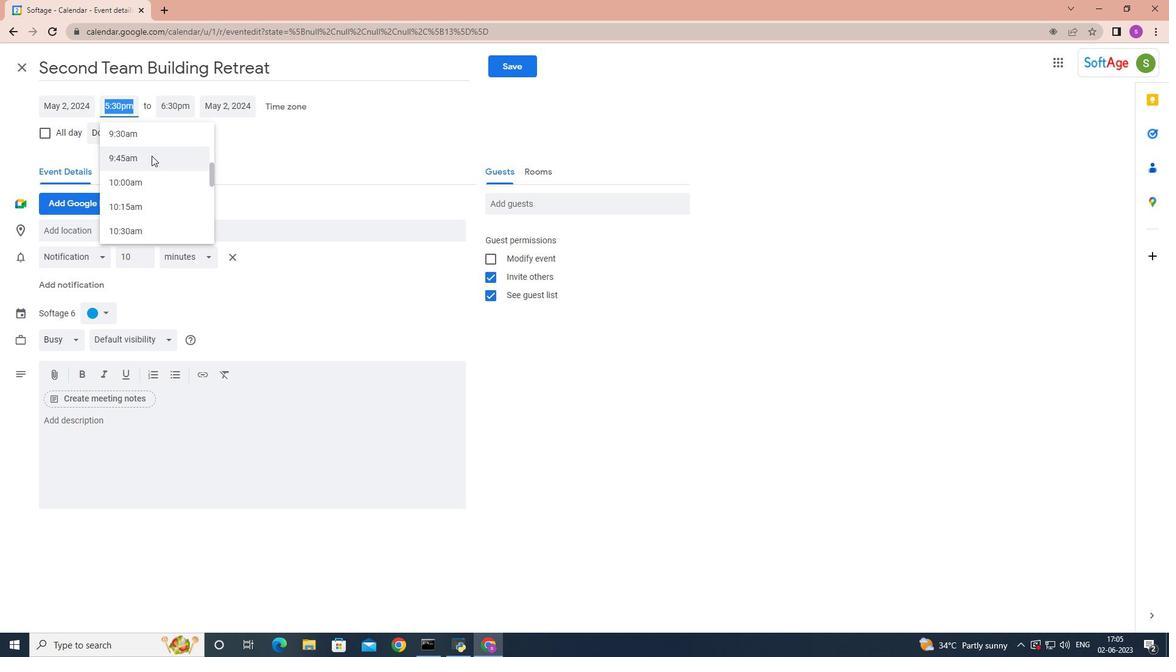 
Action: Key pressed <Key.backspace>9<Key.shift><Key.shift>:40<Key.space><Key.shift>AM<Key.enter>
Screenshot: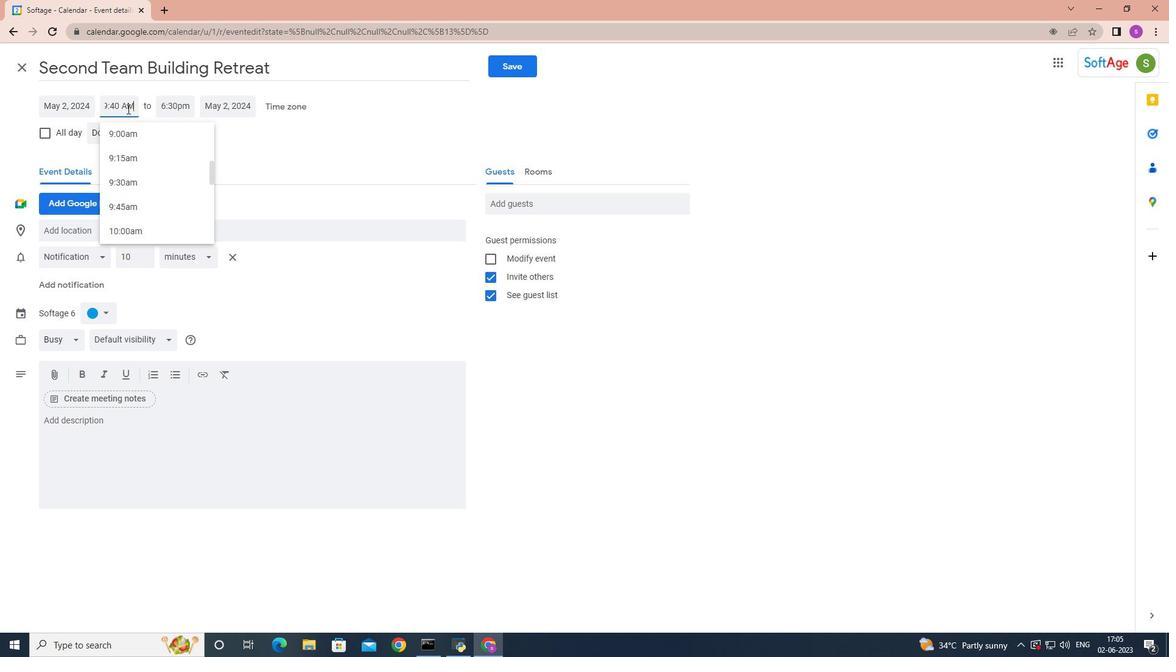 
Action: Mouse moved to (180, 104)
Screenshot: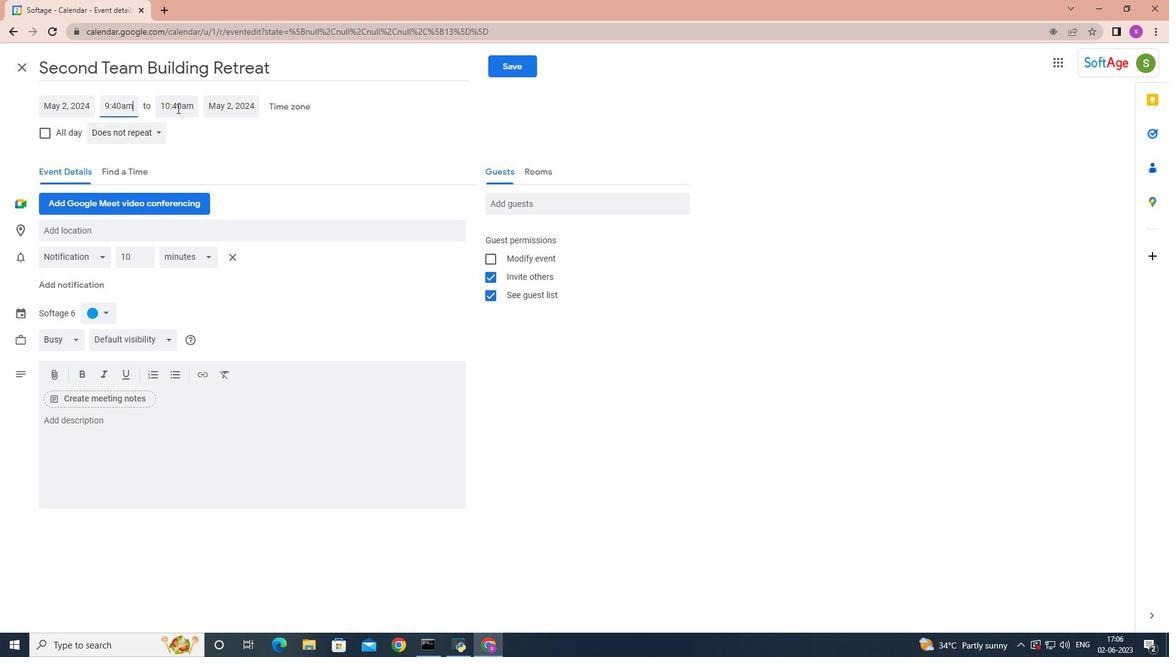 
Action: Mouse pressed left at (180, 104)
Screenshot: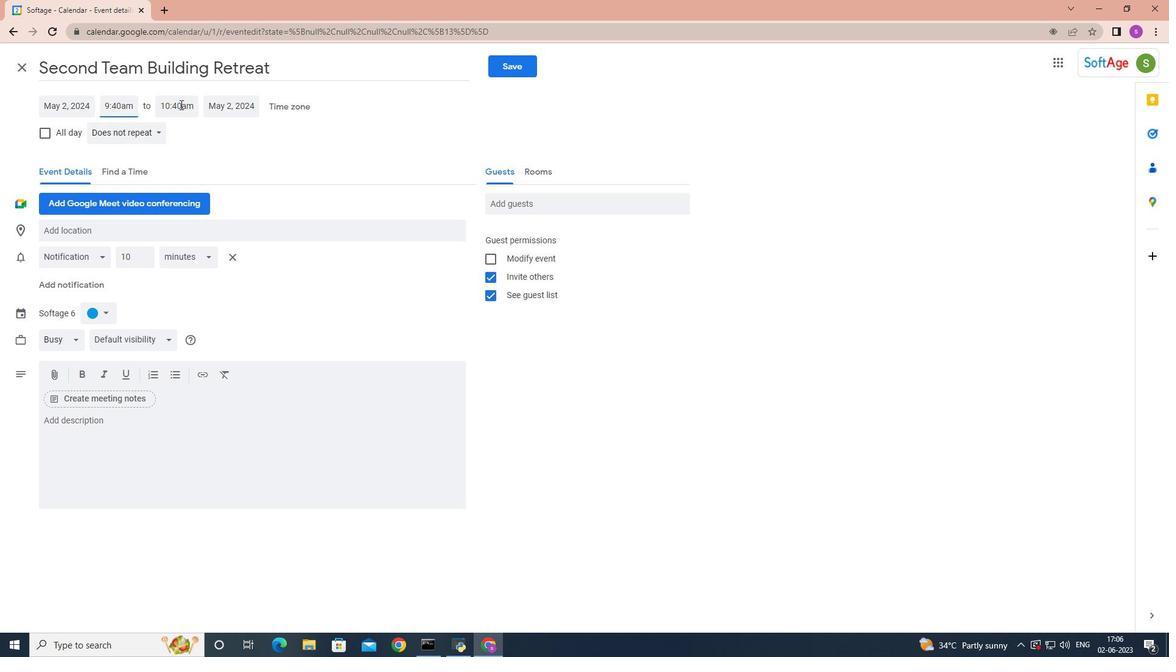 
Action: Mouse moved to (203, 182)
Screenshot: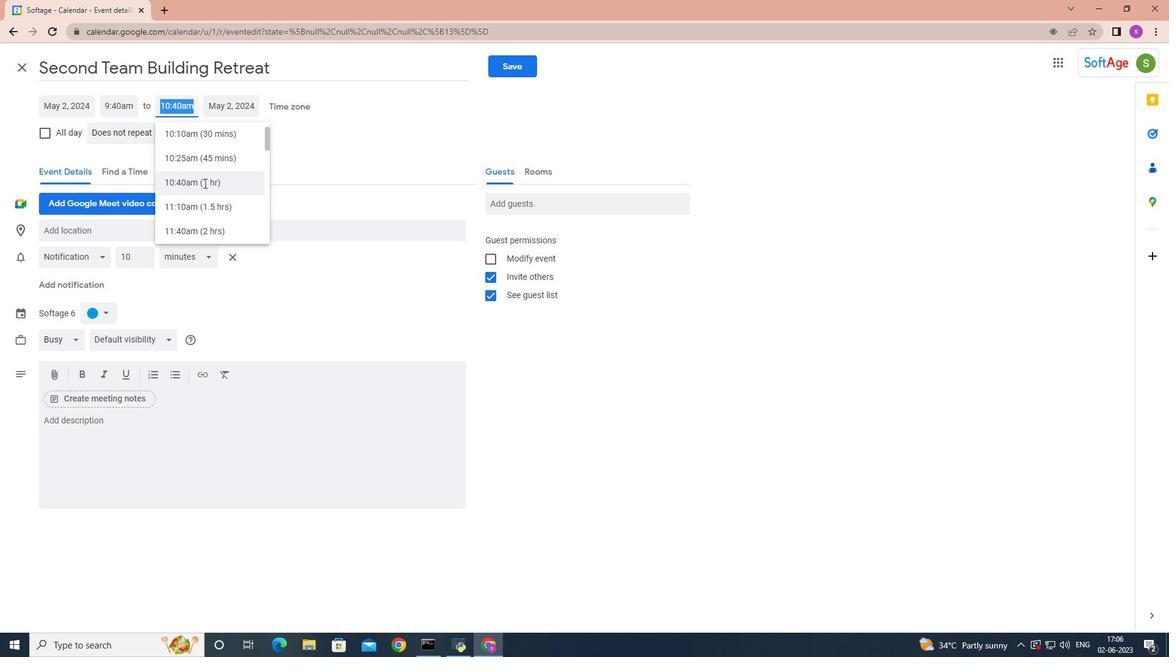 
Action: Mouse pressed left at (203, 182)
Screenshot: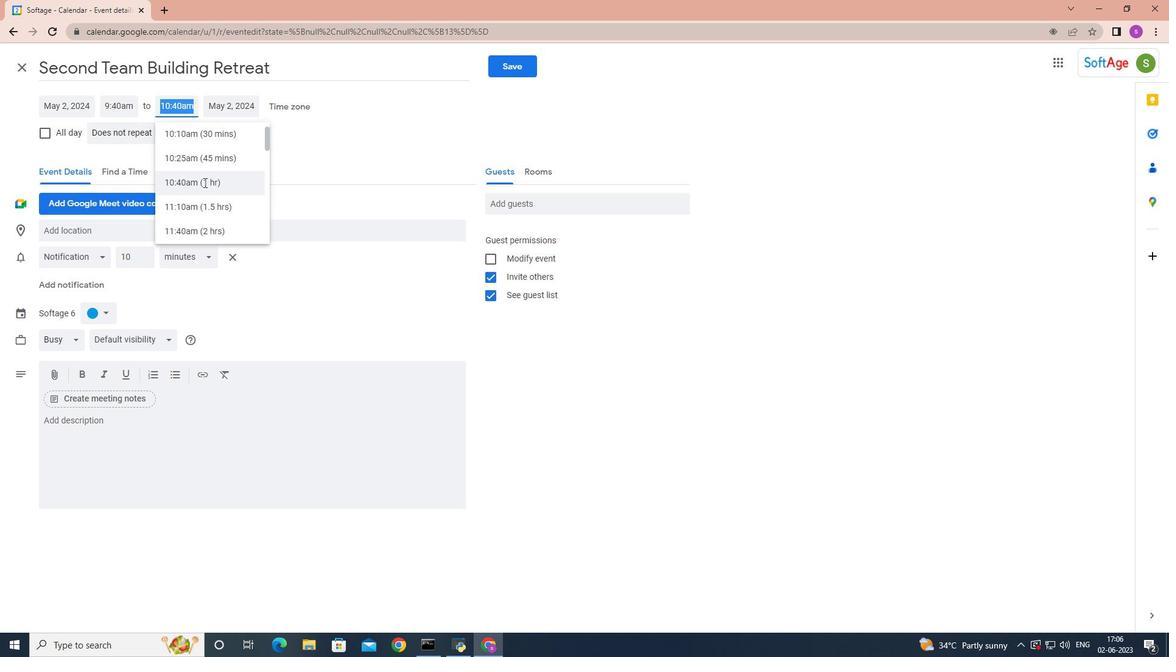 
Action: Mouse moved to (71, 425)
Screenshot: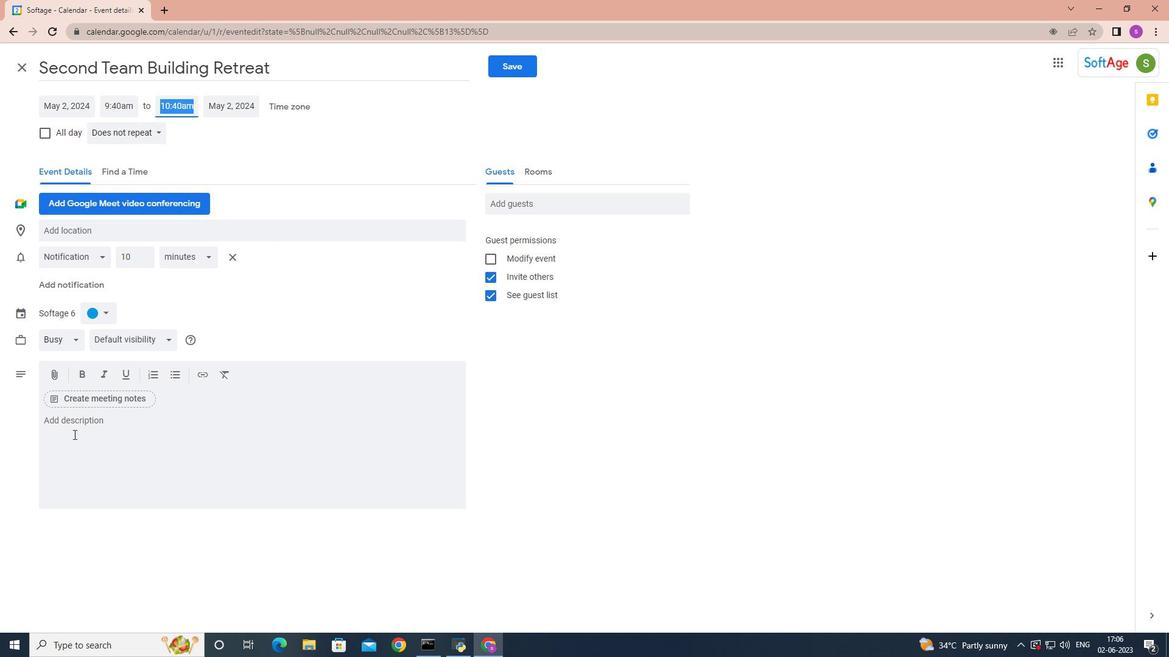 
Action: Mouse pressed left at (71, 425)
Screenshot: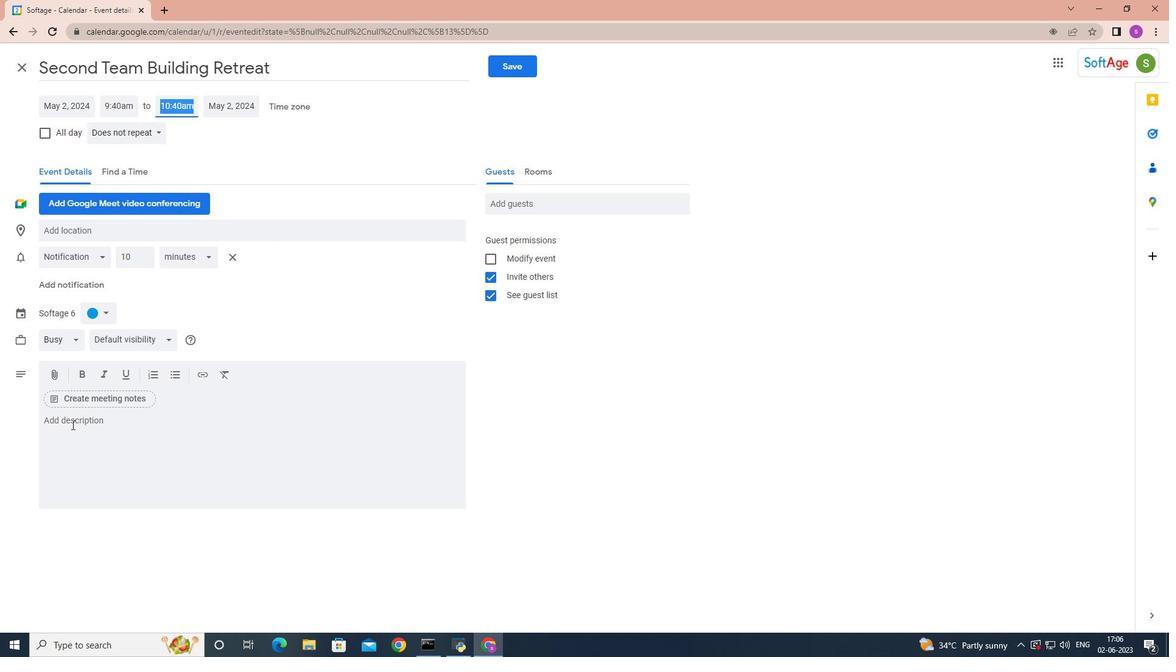 
Action: Key pressed <Key.shift>The<Key.space>quality<Key.space>assurance<Key.space>team<Key.space>will<Key.space>examine<Key.space>the<Key.space>actual<Key.space>deliverables<Key.space>produced<Key.space>during<Key.space>the<Key.space>project<Key.space>,<Key.backspace><Key.backspace>,<Key.space>such<Key.space>as<Key.space>software<Key.space>applications,<Key.space>repots,<Key.space><Key.backspace><Key.backspace><Key.backspace><Key.backspace>rts<Key.space>or<Key.space>phu<Key.backspace>ysical<Key.space>products.<Key.space>they<Key.space>will<Key.space>verify<Key.space>that<Key.space>the<Key.space>deliverables<Key.space>meet<Key.space>the<Key.space>specil<Key.backspace>fied<Key.space>e<Key.backspace>rq<Key.backspace>equirements,<Key.space>functional<Key.space>specifications,<Key.space>and<Key.space>quality<Key.space>standards.
Screenshot: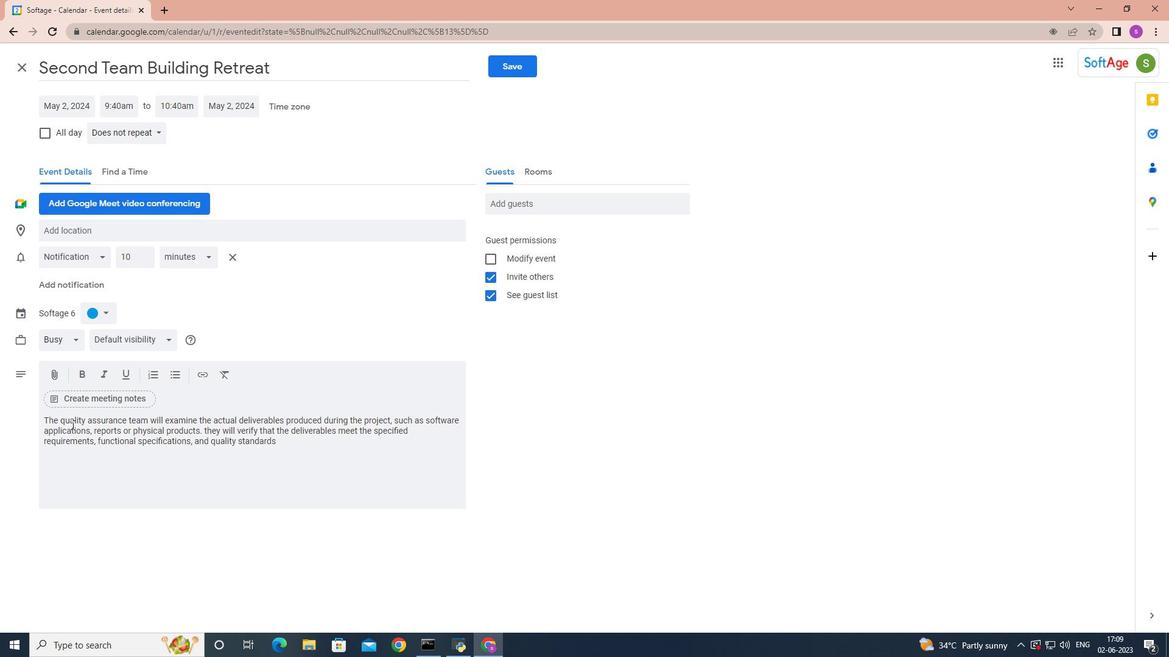
Action: Mouse moved to (105, 313)
Screenshot: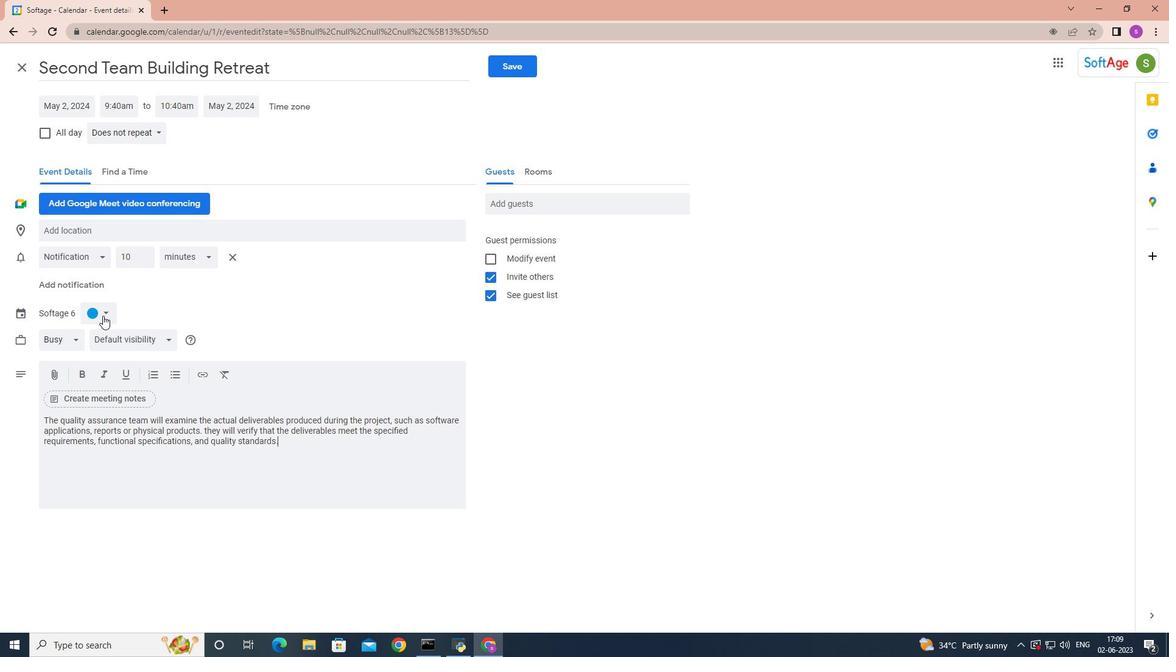 
Action: Mouse pressed left at (105, 313)
Screenshot: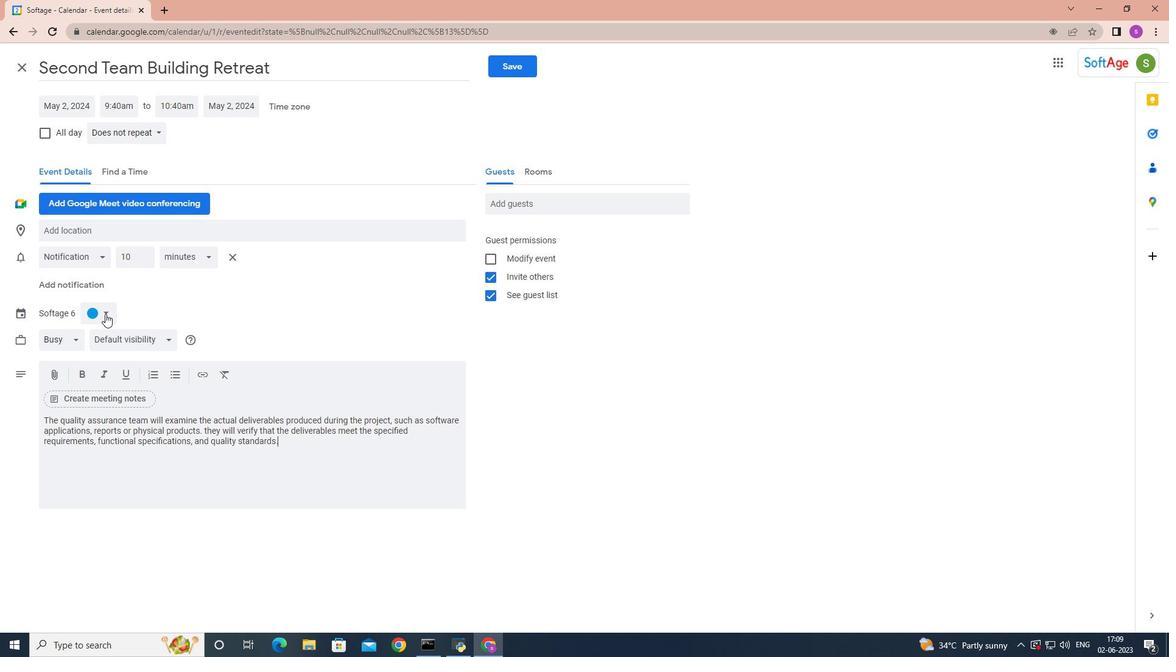 
Action: Mouse moved to (90, 370)
Screenshot: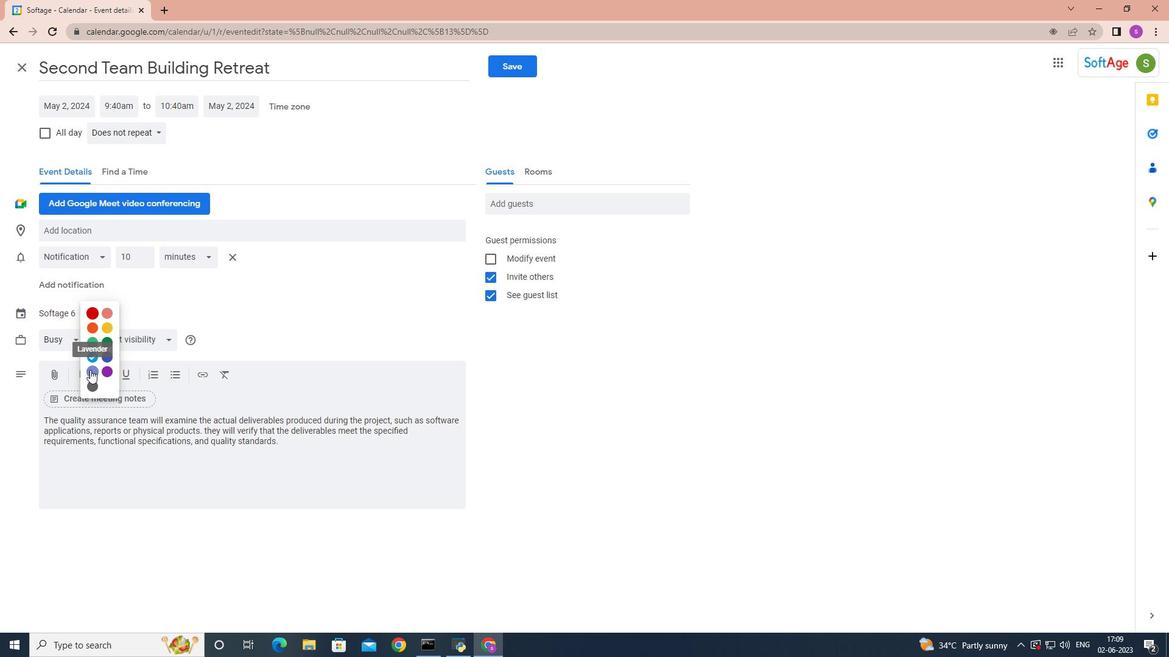 
Action: Mouse pressed left at (90, 370)
Screenshot: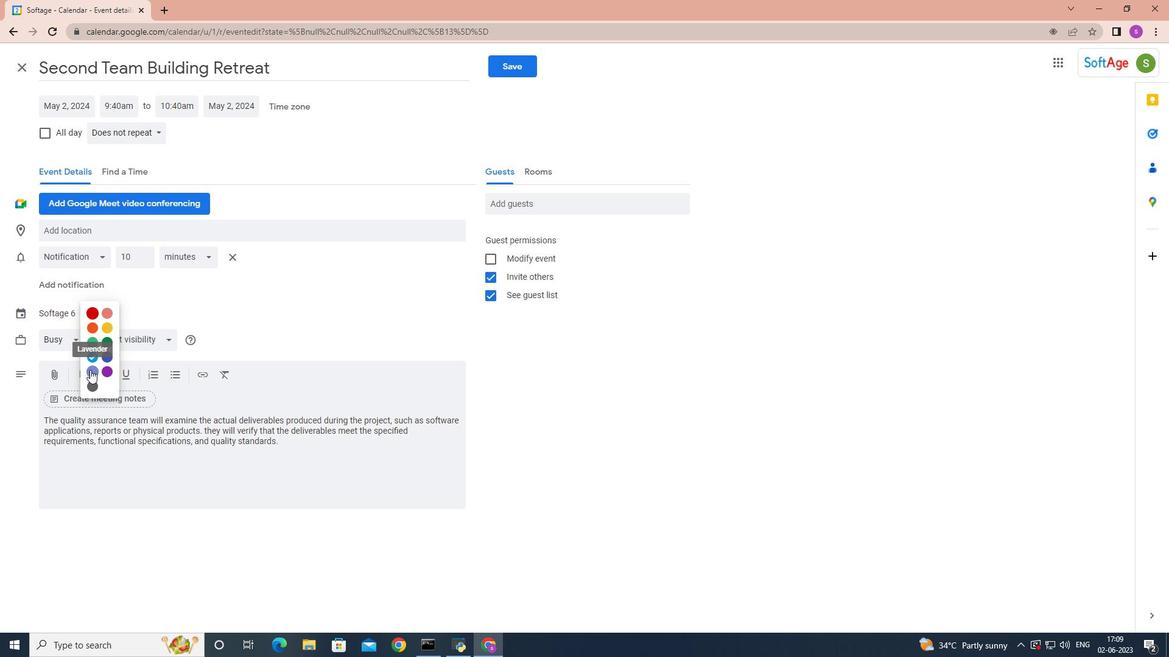 
Action: Mouse moved to (107, 227)
Screenshot: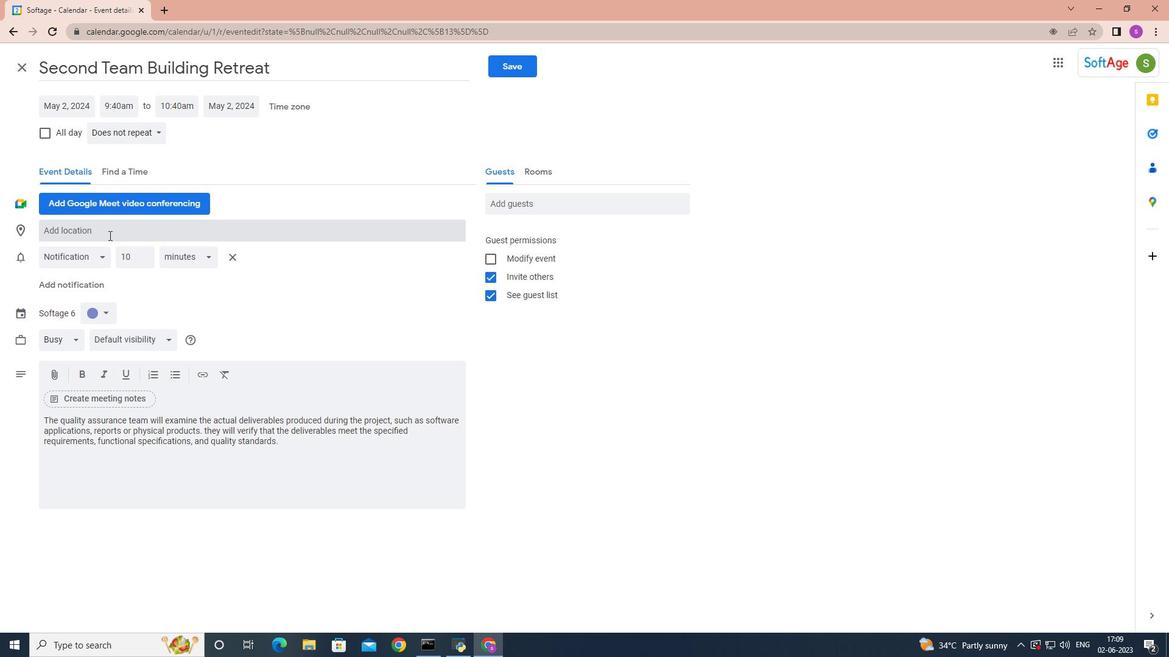 
Action: Mouse pressed left at (107, 227)
Screenshot: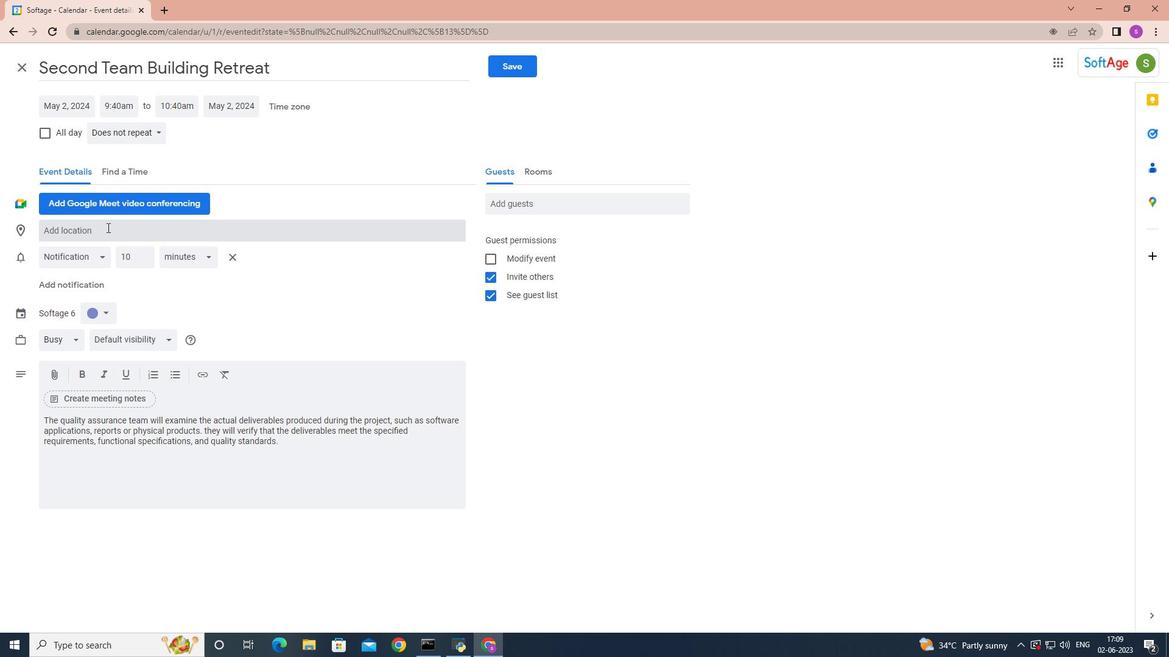 
Action: Mouse moved to (107, 227)
Screenshot: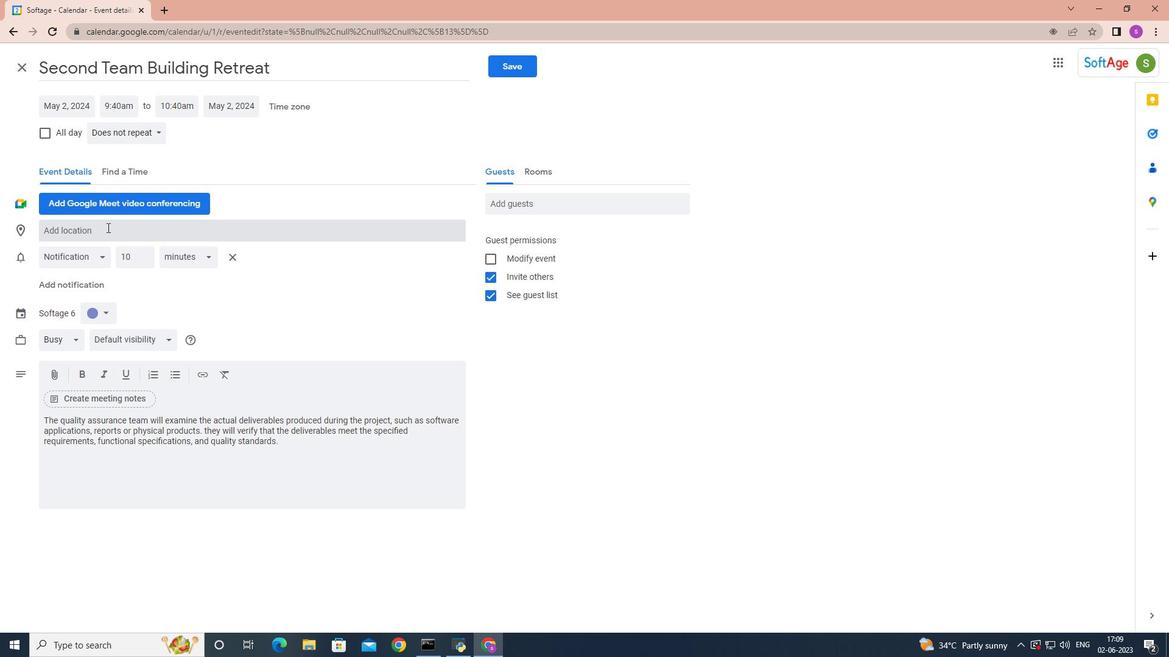 
Action: Key pressed 456<Key.space><Key.shift>Giza<Key.space><Key.shift>Pyramids,<Key.space><Key.shift>Giza,<Key.space><Key.shift><Key.shift><Key.shift>Egypy,<Key.enter>
Screenshot: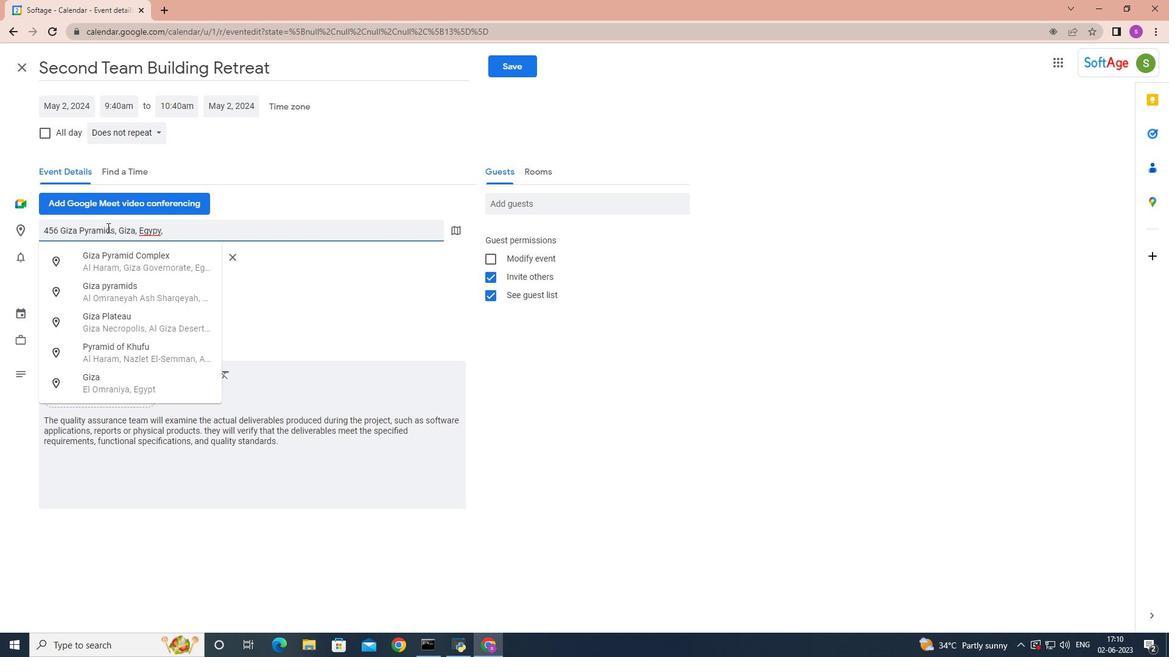 
Action: Mouse moved to (568, 202)
Screenshot: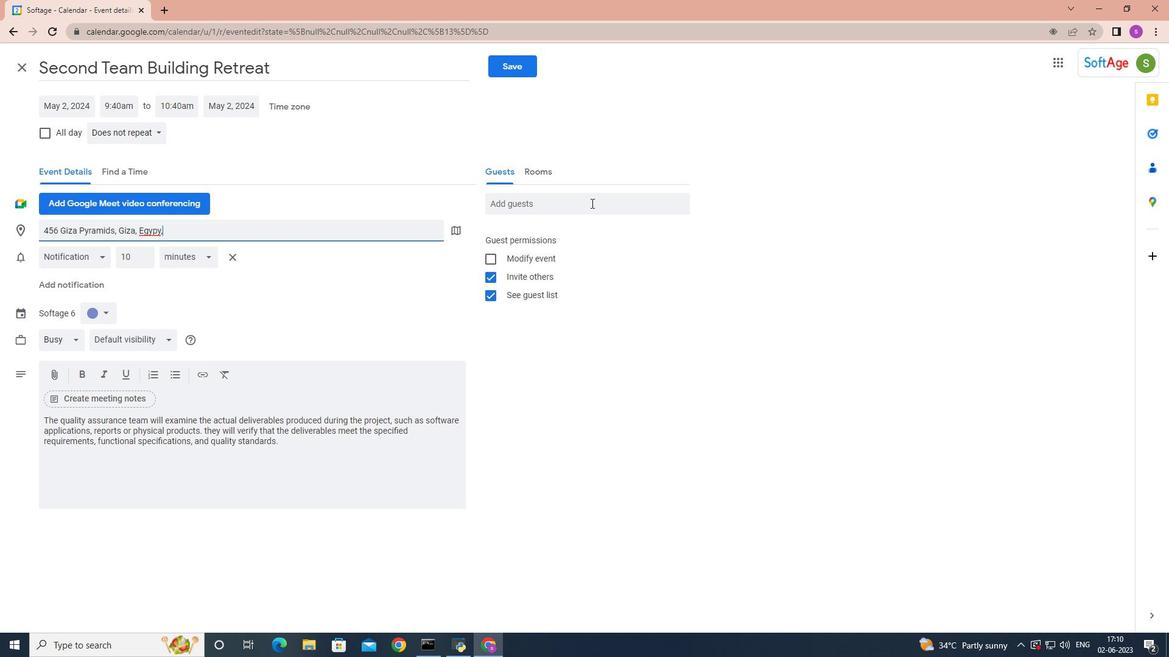 
Action: Mouse pressed left at (568, 202)
Screenshot: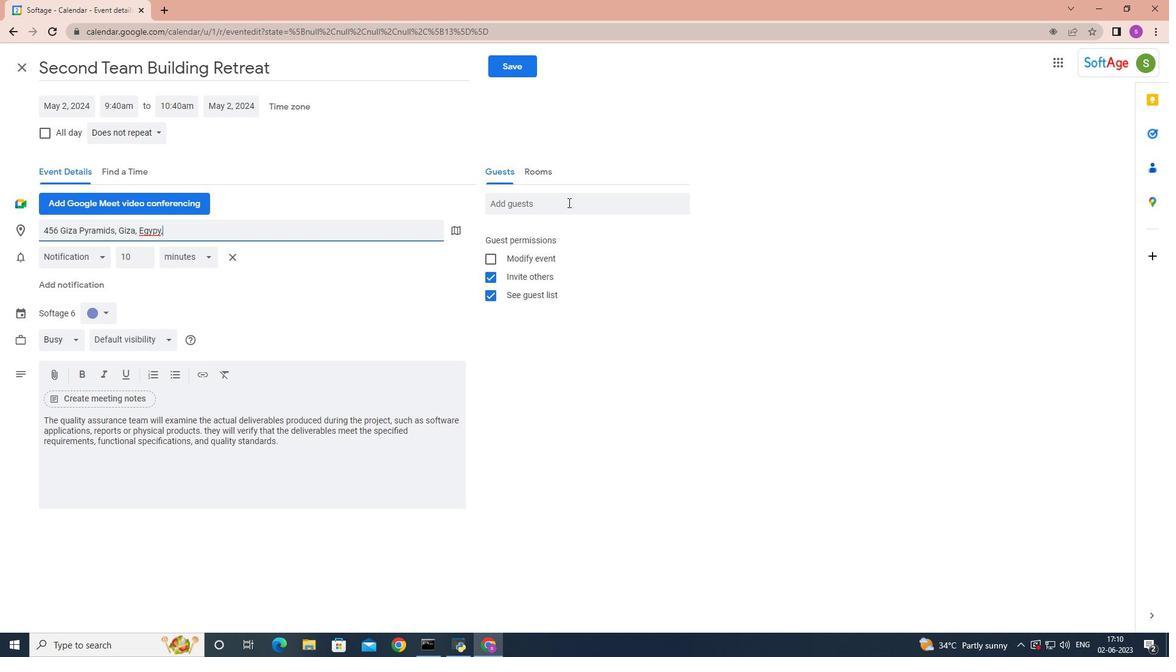 
Action: Key pressed softage.7
Screenshot: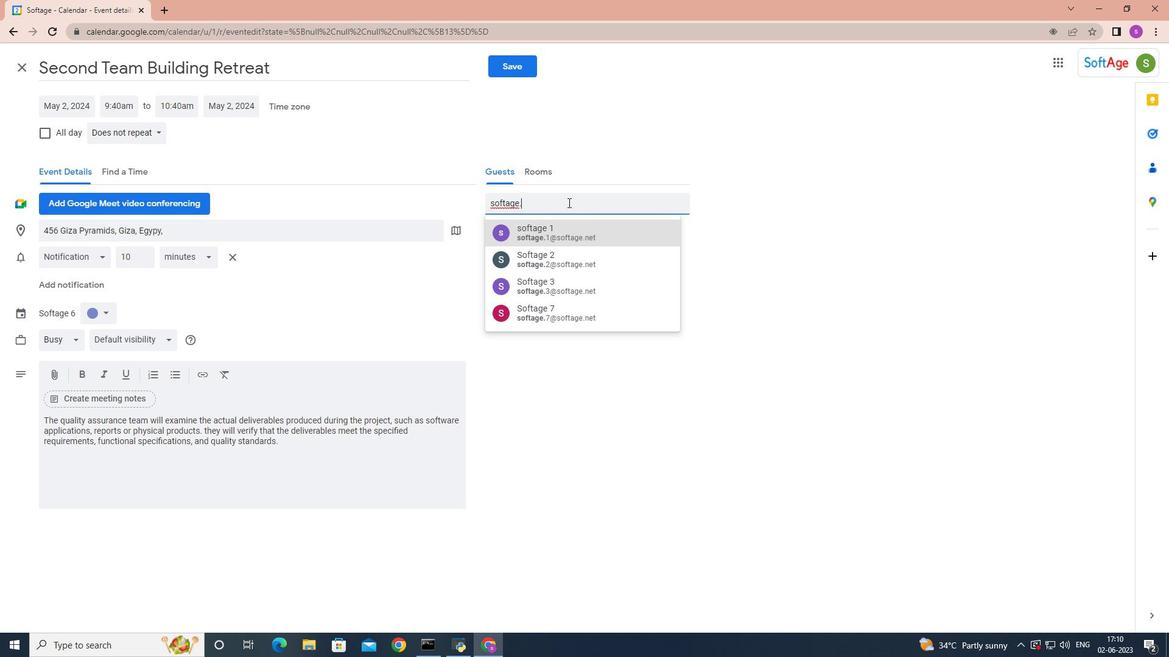 
Action: Mouse moved to (569, 233)
Screenshot: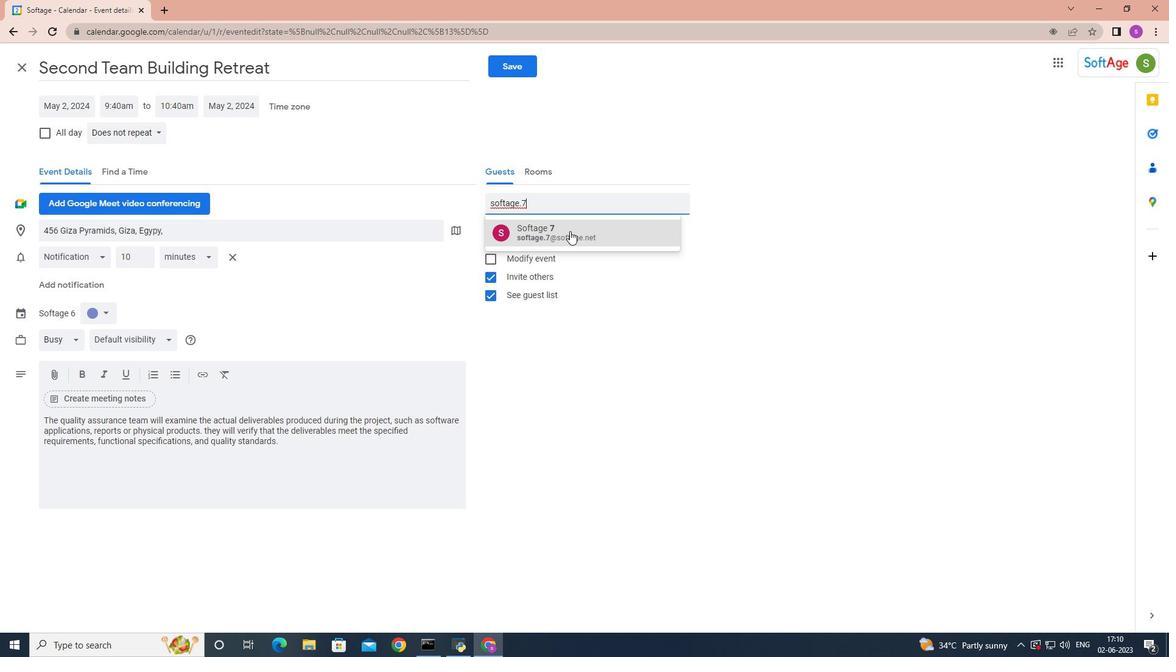 
Action: Mouse pressed left at (569, 233)
Screenshot: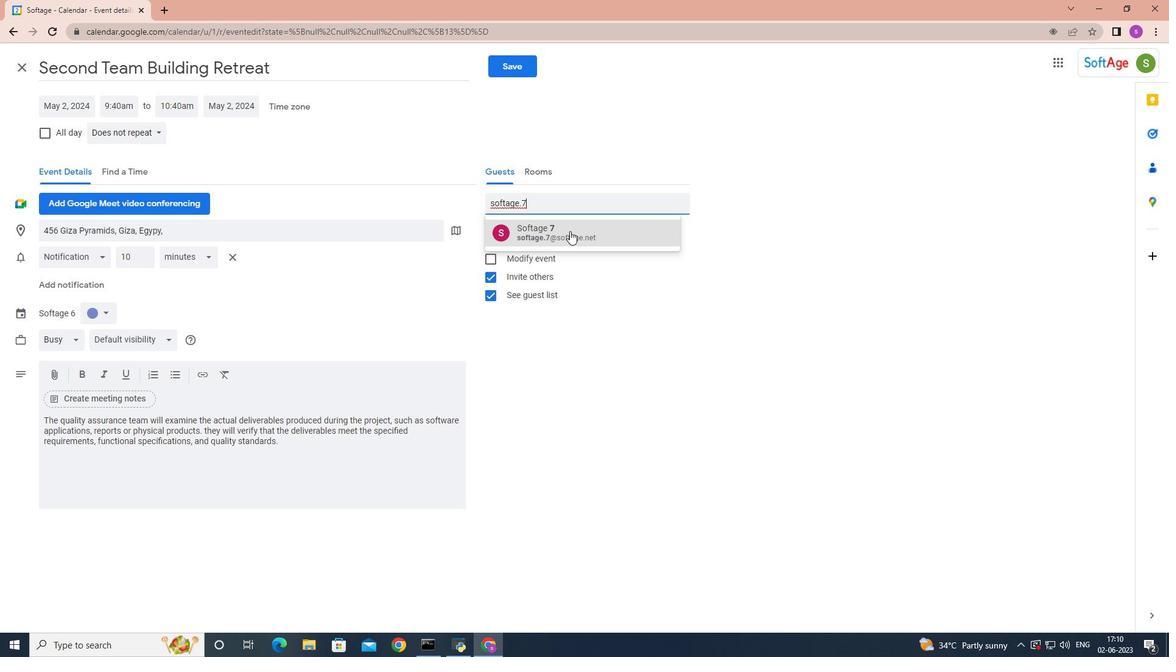 
Action: Key pressed softage.8
Screenshot: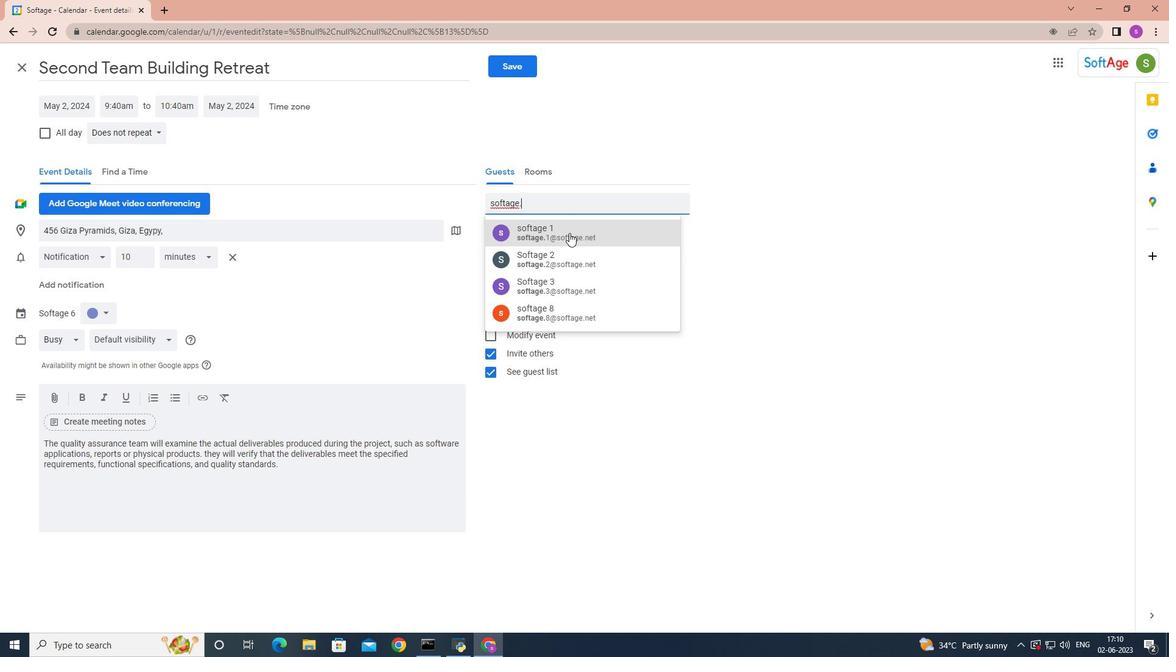 
Action: Mouse moved to (565, 230)
Screenshot: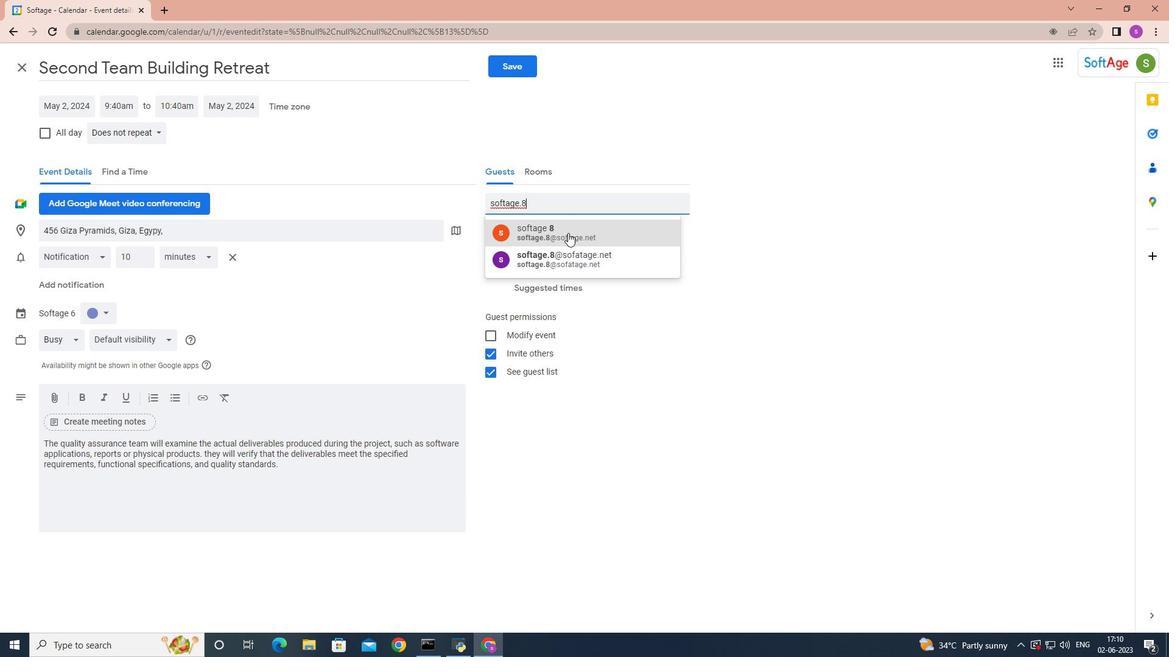 
Action: Mouse pressed left at (565, 230)
Screenshot: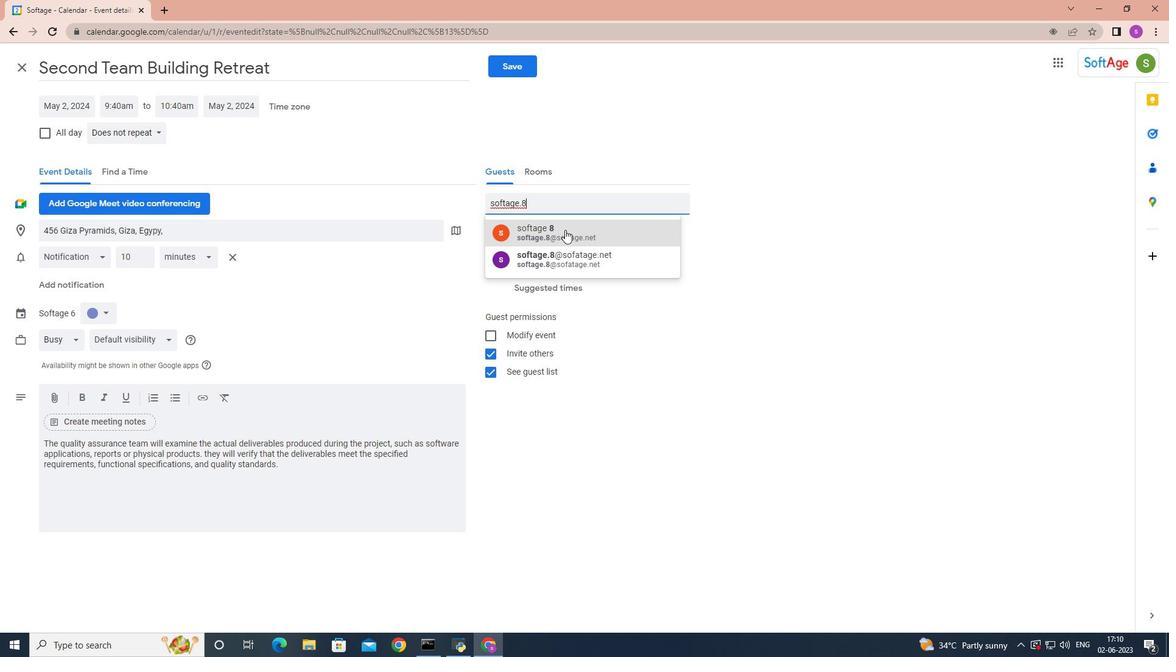 
Action: Mouse moved to (154, 134)
Screenshot: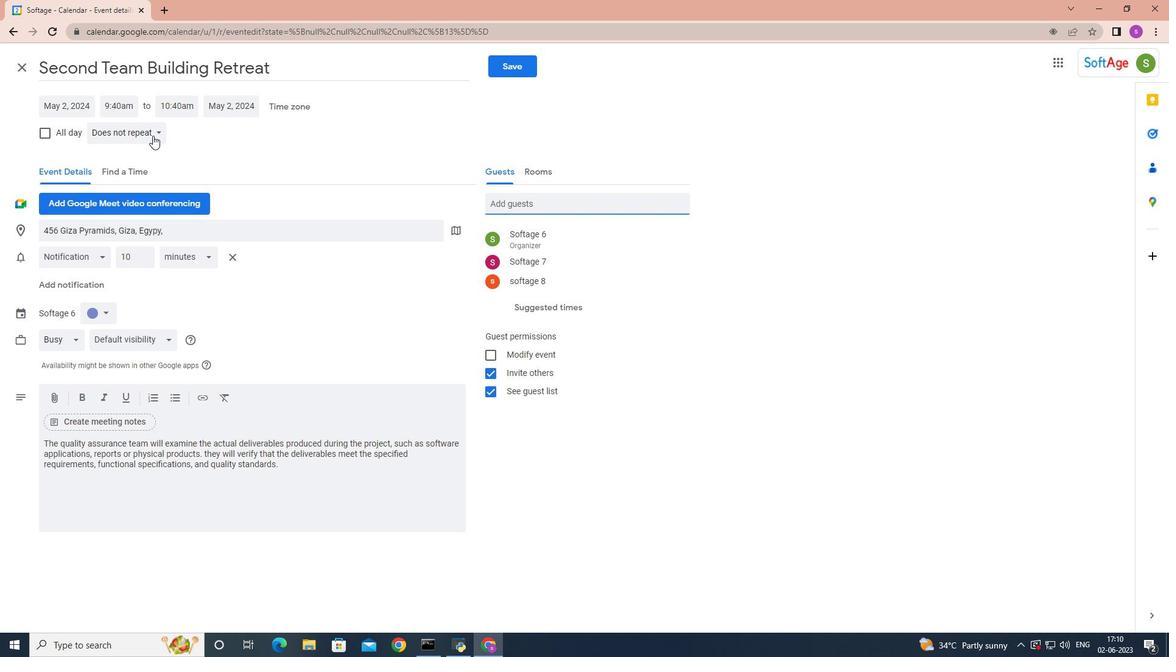 
Action: Mouse pressed left at (154, 134)
Screenshot: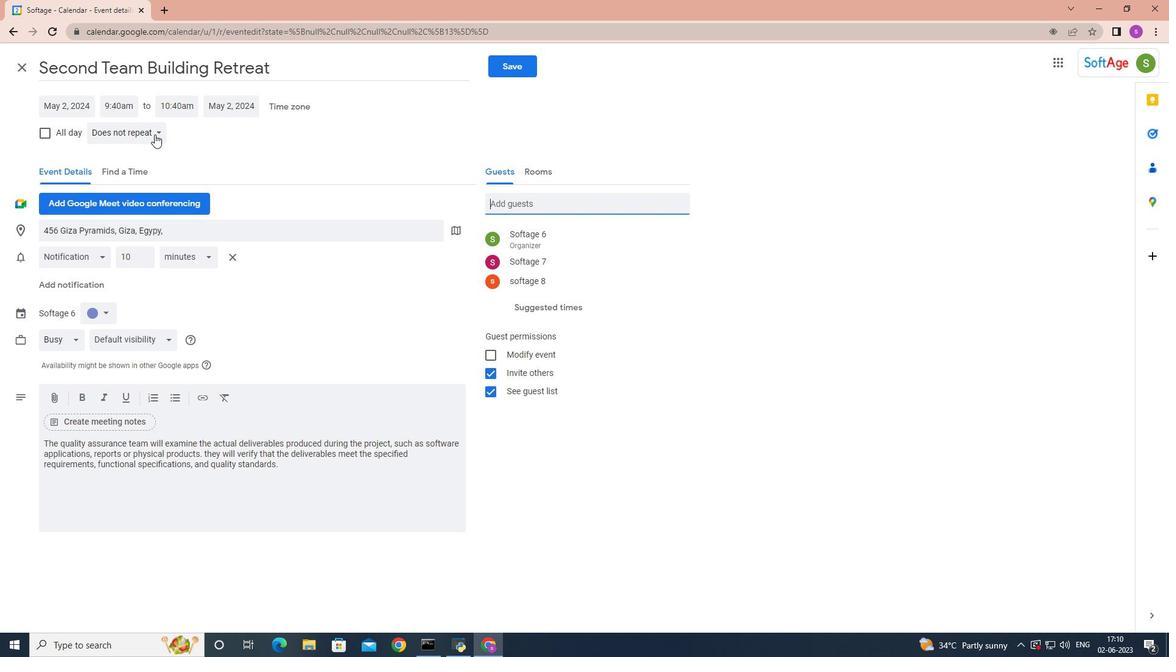 
Action: Mouse moved to (146, 152)
Screenshot: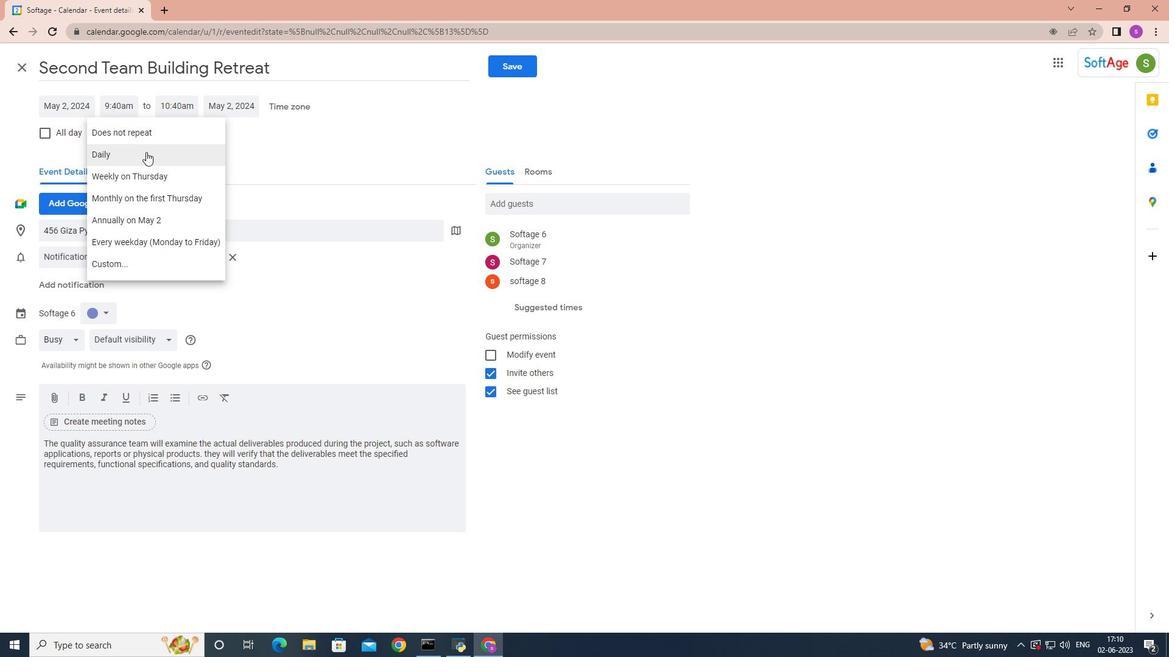 
Action: Mouse pressed left at (146, 152)
Screenshot: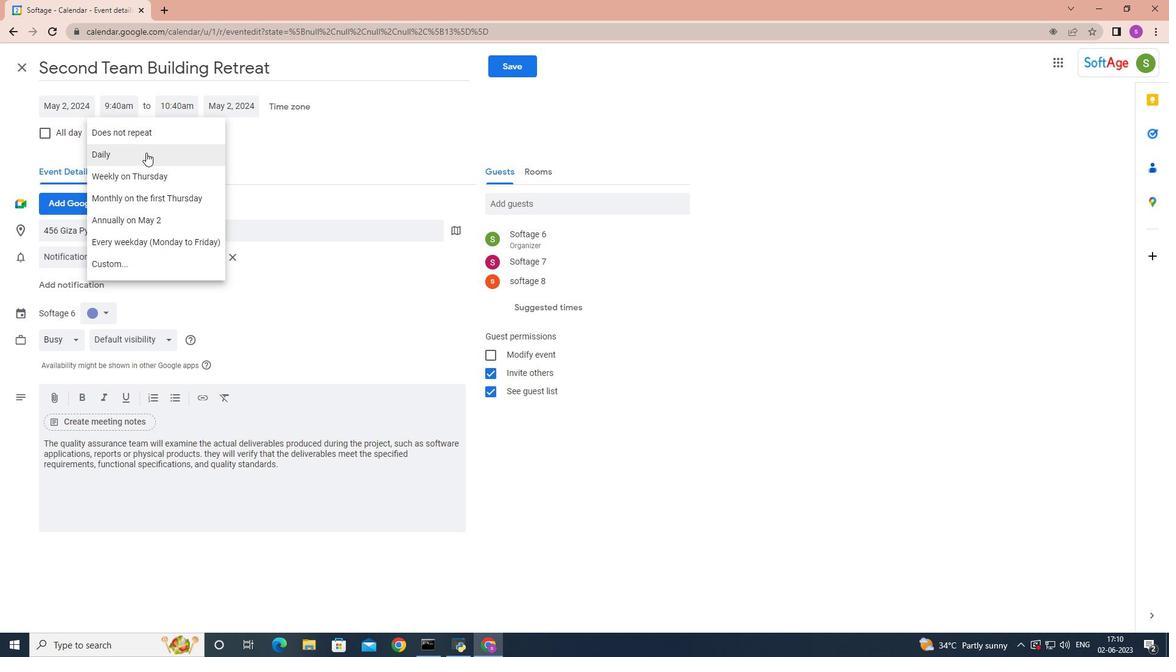 
Action: Mouse moved to (521, 63)
Screenshot: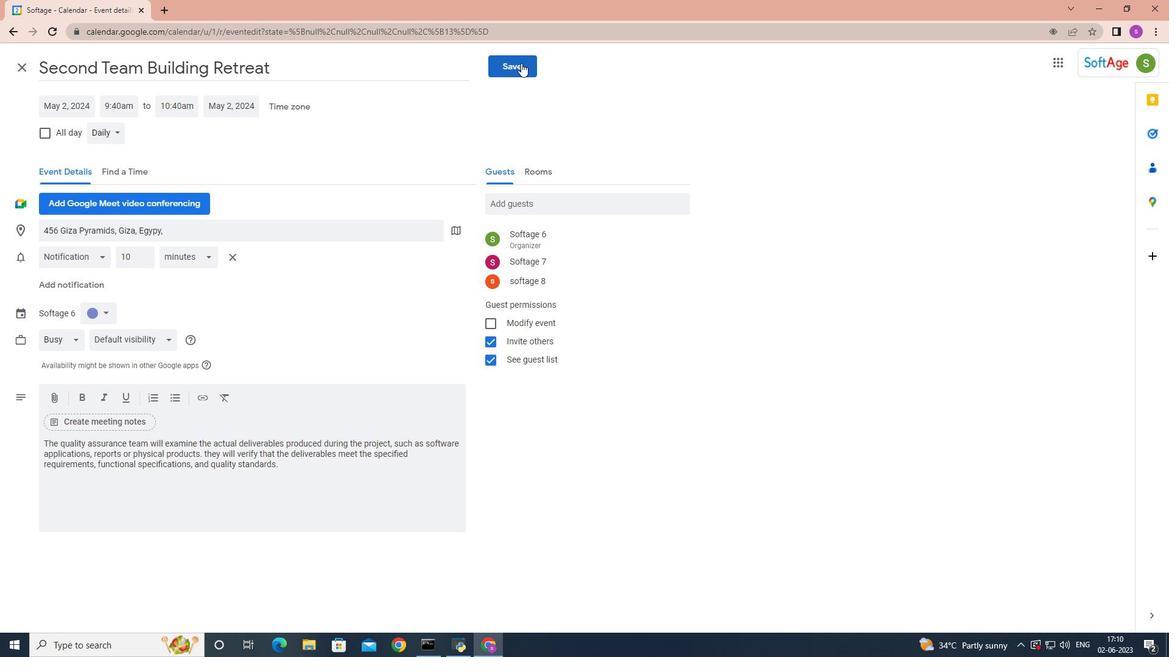 
Action: Mouse pressed left at (521, 63)
Screenshot: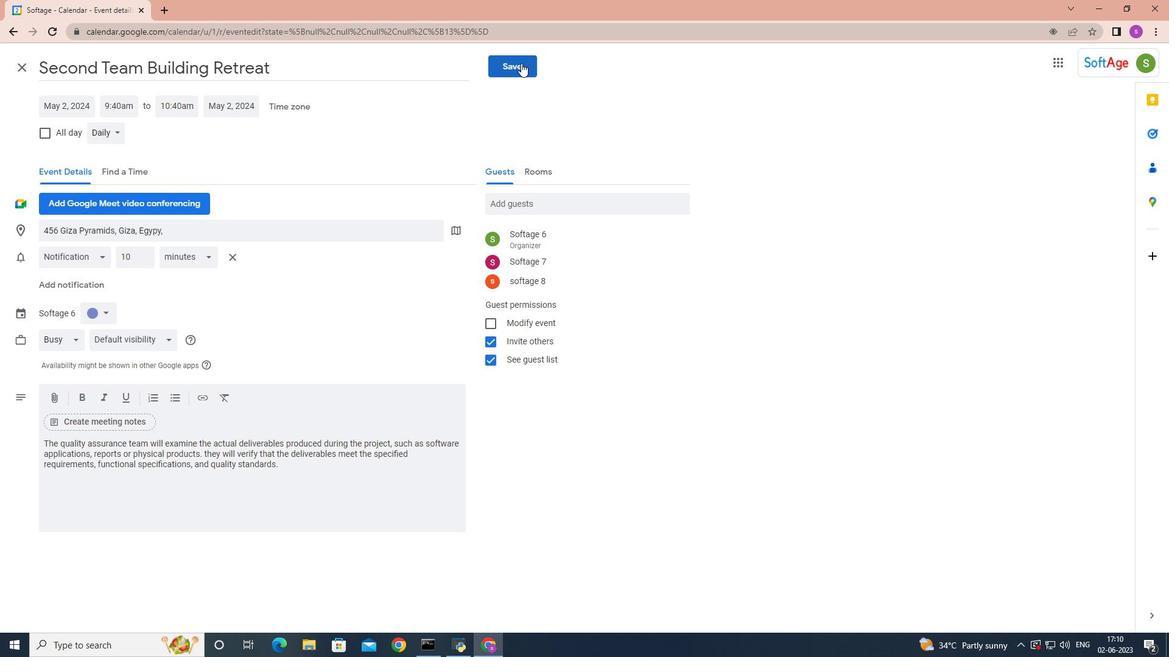 
Action: Mouse moved to (699, 367)
Screenshot: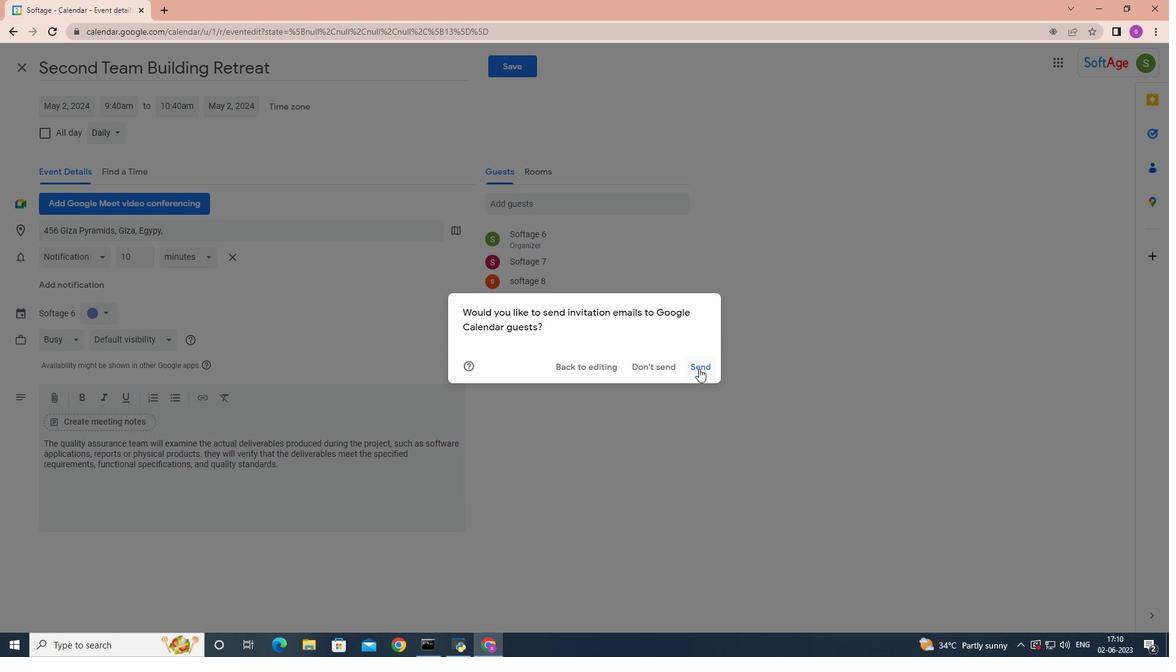 
Action: Mouse pressed left at (699, 367)
Screenshot: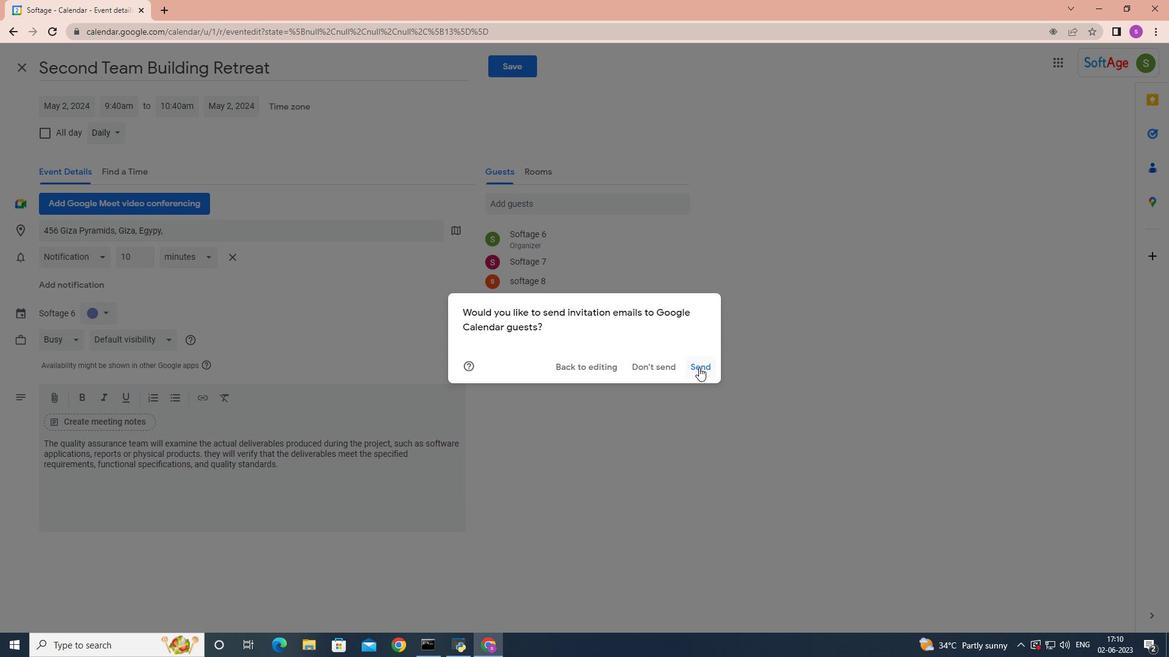 
